 Task: Find connections with filter location Deshnoke with filter topic #coronaviruswith filter profile language German with filter current company Euromonitor International with filter school Cotton University with filter industry Professional Services with filter service category Mobile Marketing with filter keywords title Chief People Officer
Action: Mouse moved to (503, 65)
Screenshot: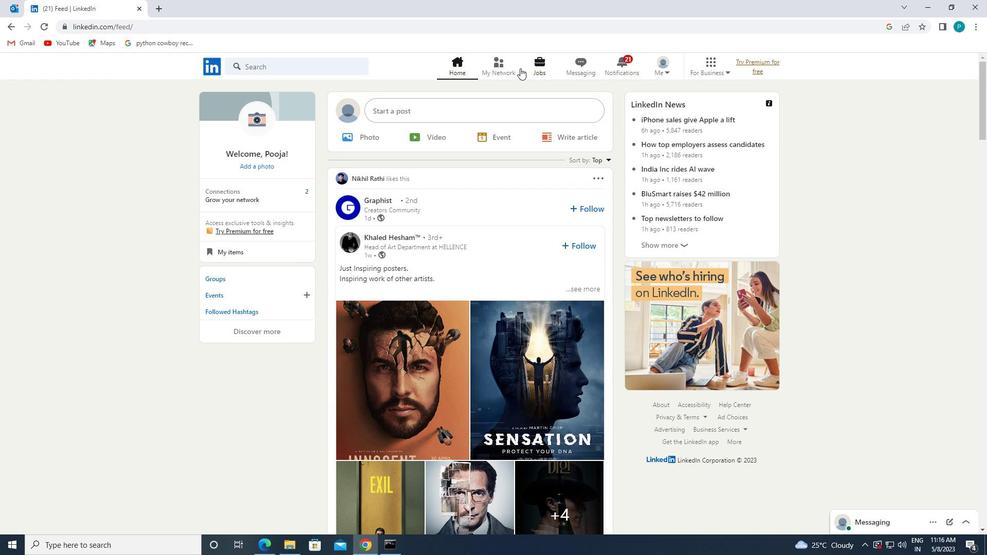 
Action: Mouse pressed left at (503, 65)
Screenshot: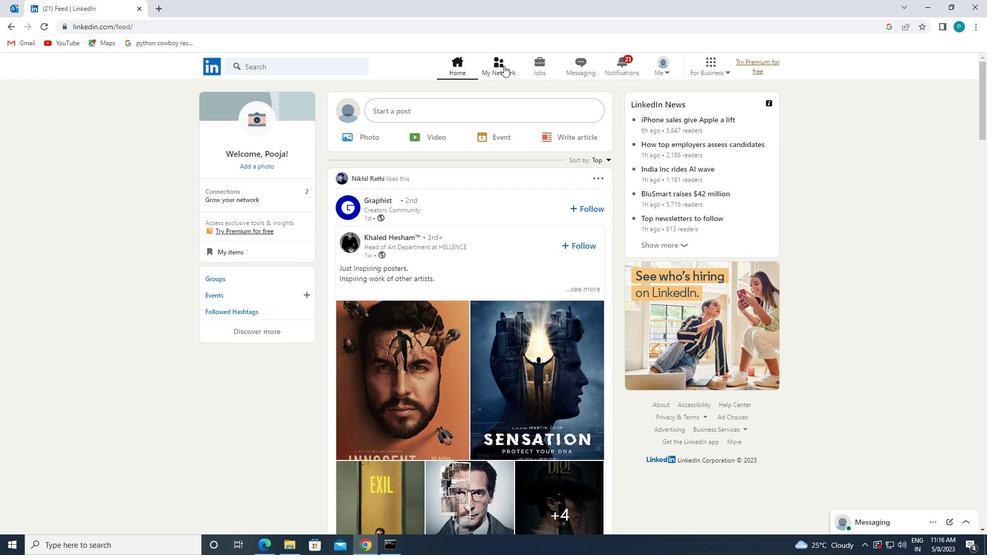 
Action: Mouse moved to (289, 122)
Screenshot: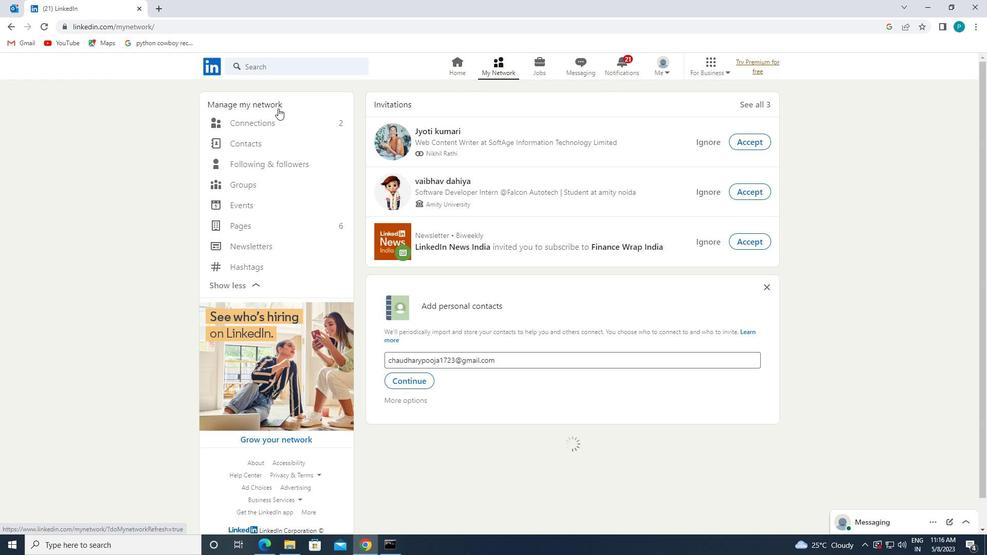
Action: Mouse pressed left at (289, 122)
Screenshot: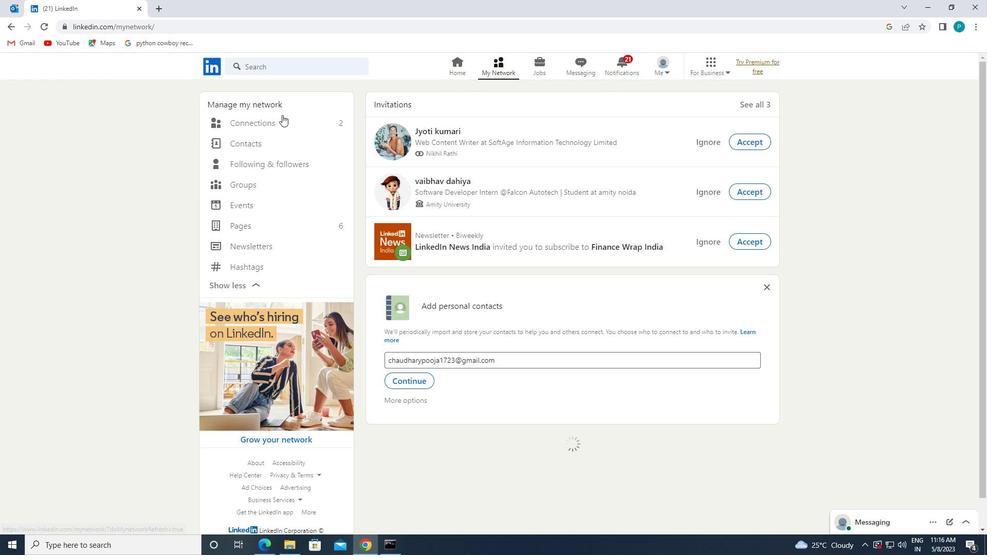 
Action: Mouse moved to (572, 127)
Screenshot: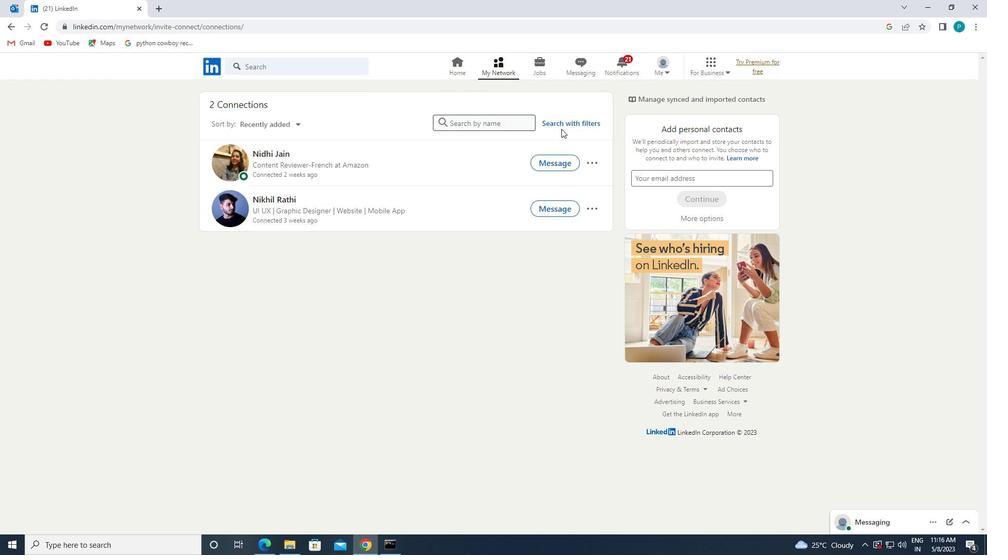 
Action: Mouse pressed left at (572, 127)
Screenshot: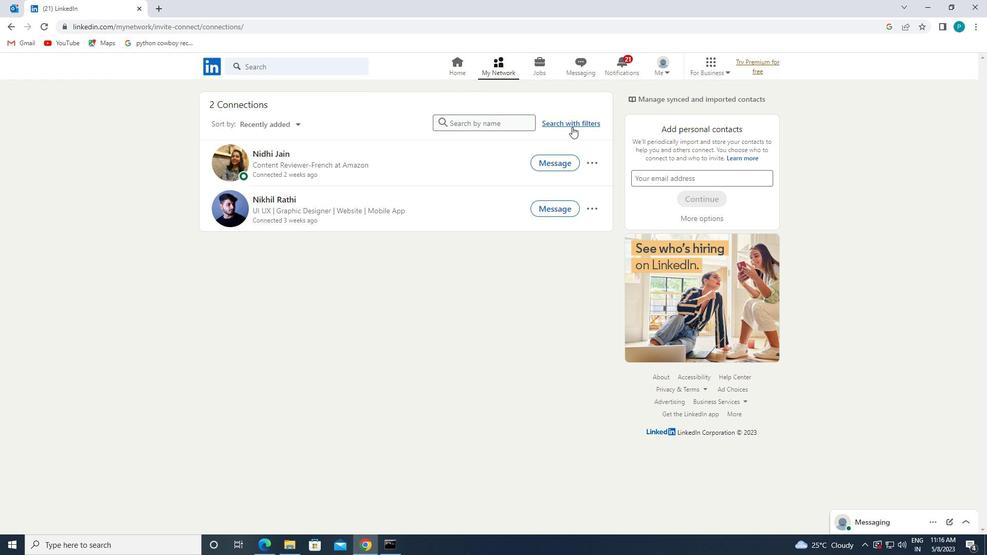 
Action: Mouse moved to (519, 98)
Screenshot: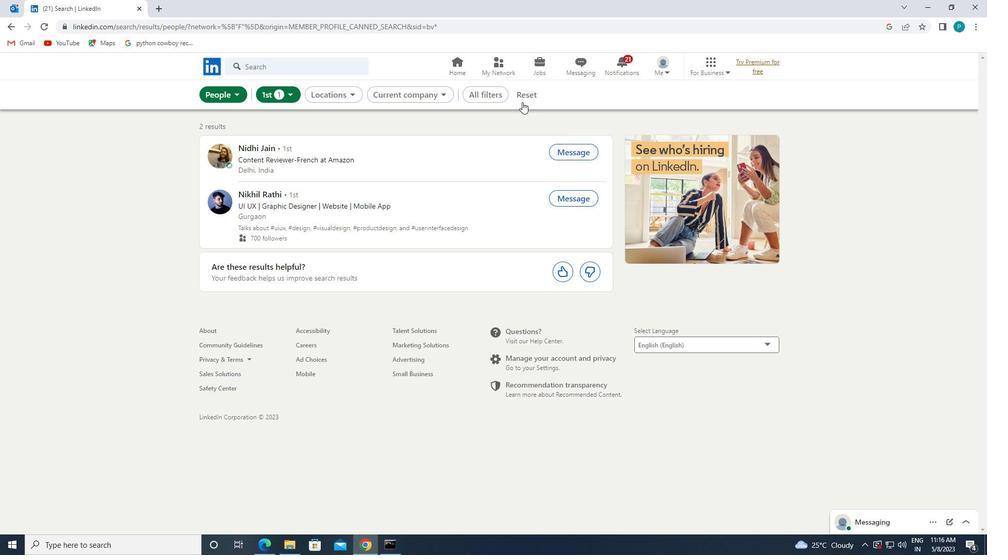 
Action: Mouse pressed left at (519, 98)
Screenshot: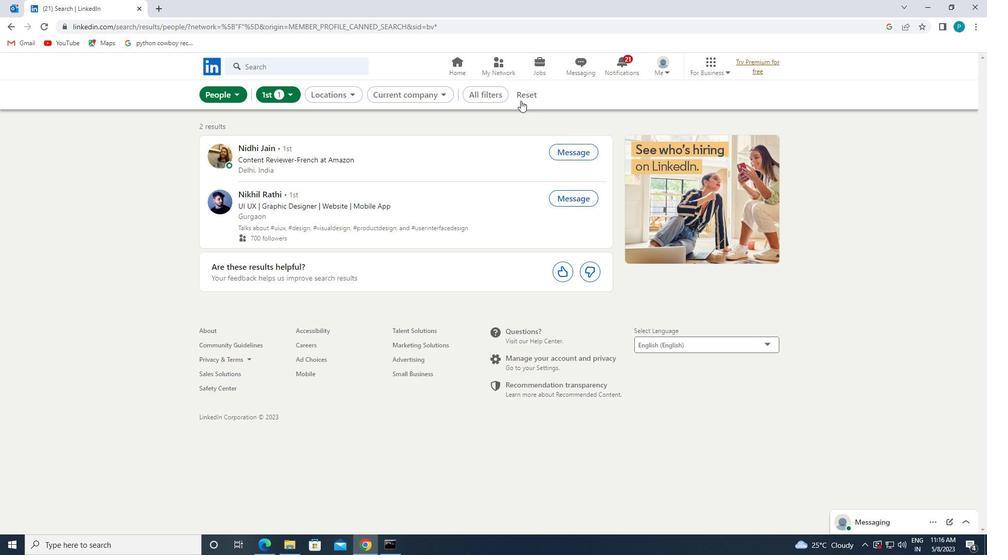 
Action: Mouse moved to (511, 93)
Screenshot: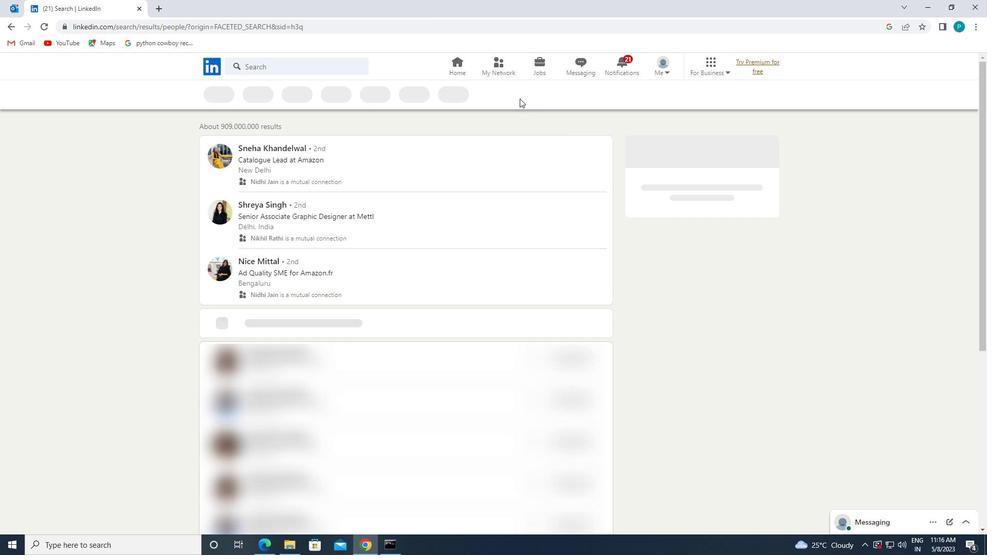 
Action: Mouse pressed left at (511, 93)
Screenshot: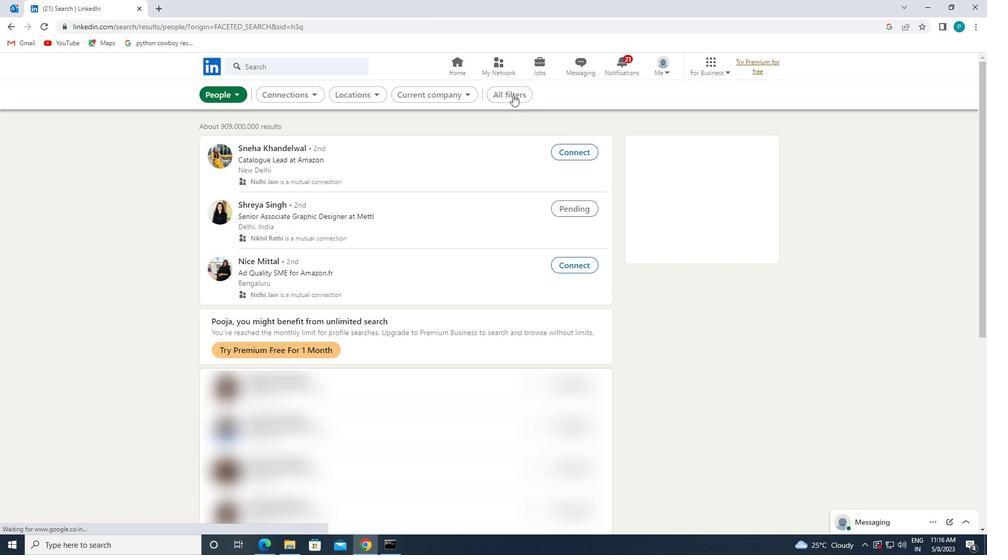 
Action: Mouse moved to (954, 289)
Screenshot: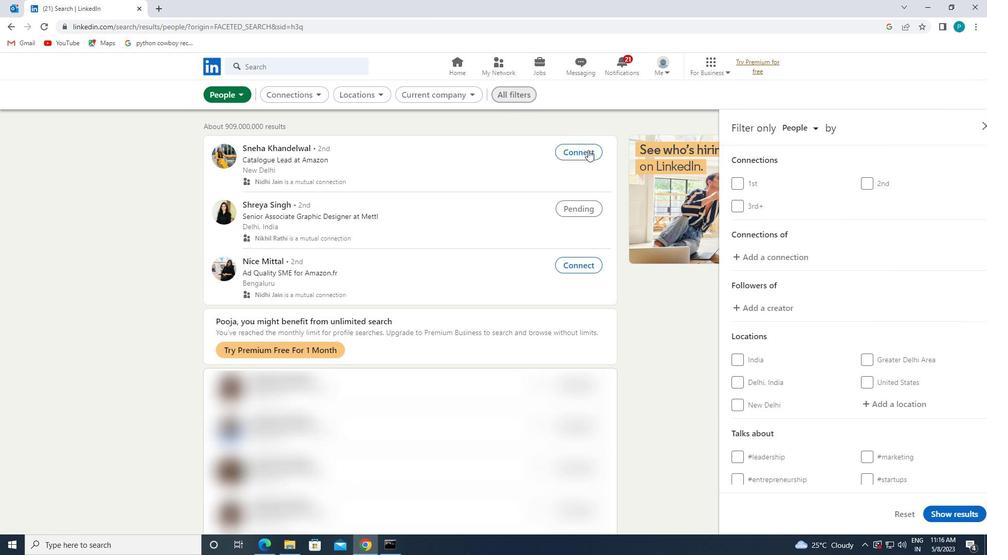 
Action: Mouse scrolled (954, 288) with delta (0, 0)
Screenshot: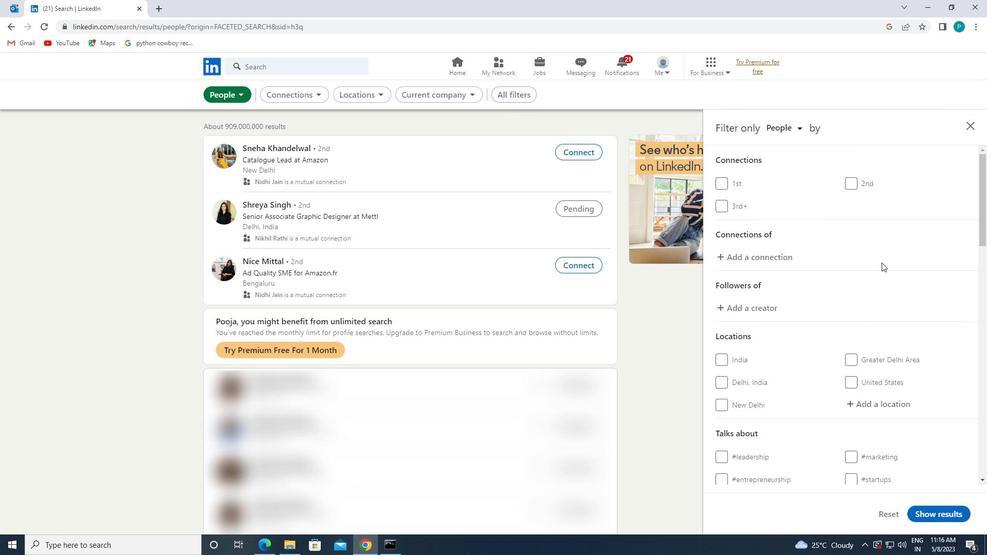
Action: Mouse moved to (883, 347)
Screenshot: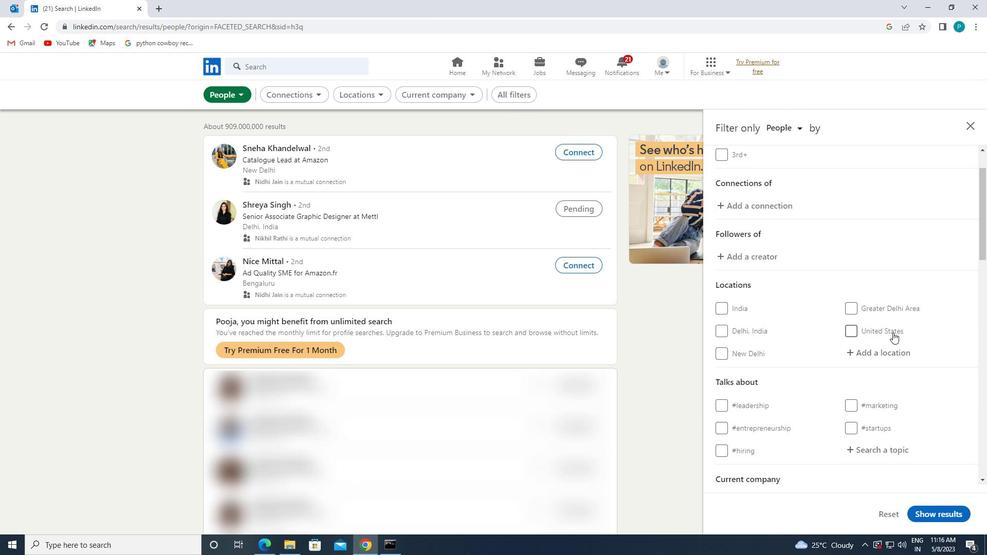 
Action: Mouse pressed left at (883, 347)
Screenshot: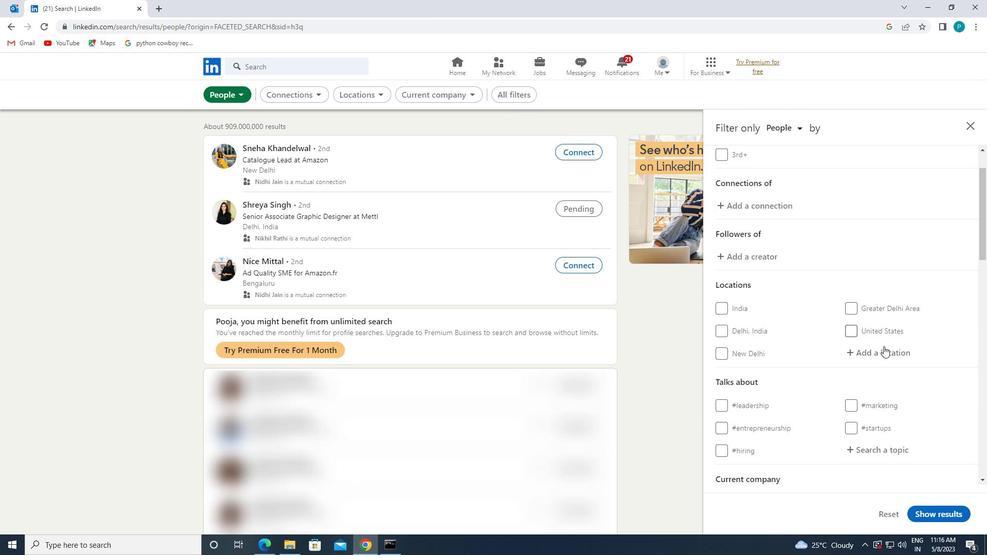 
Action: Mouse moved to (879, 345)
Screenshot: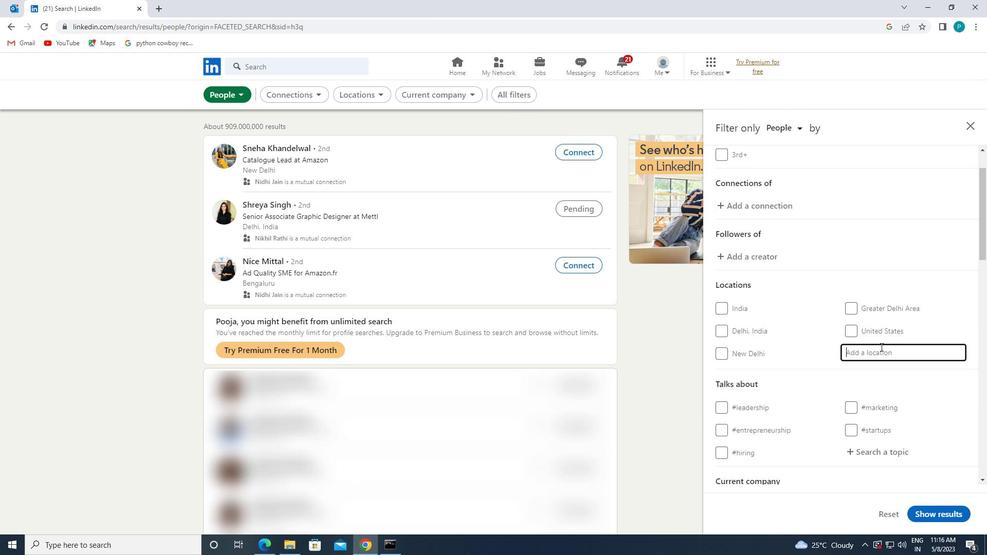 
Action: Key pressed <Key.caps_lock>d<Key.caps_lock>eshnoke
Screenshot: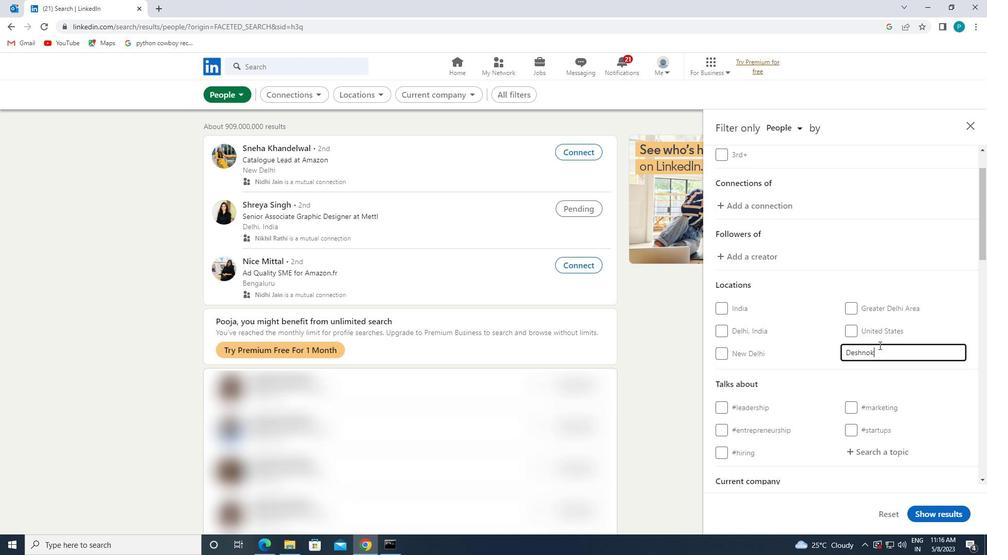 
Action: Mouse moved to (881, 358)
Screenshot: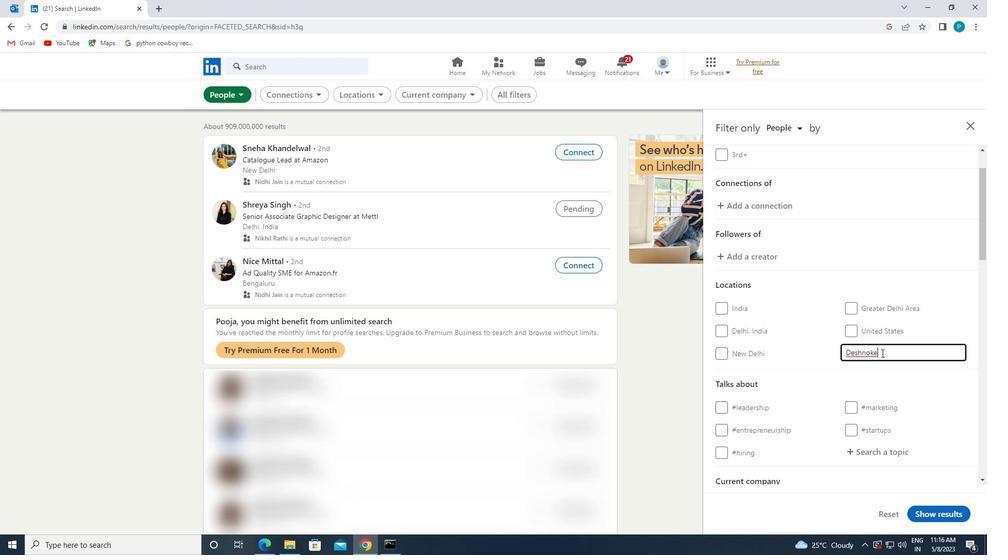 
Action: Mouse scrolled (881, 358) with delta (0, 0)
Screenshot: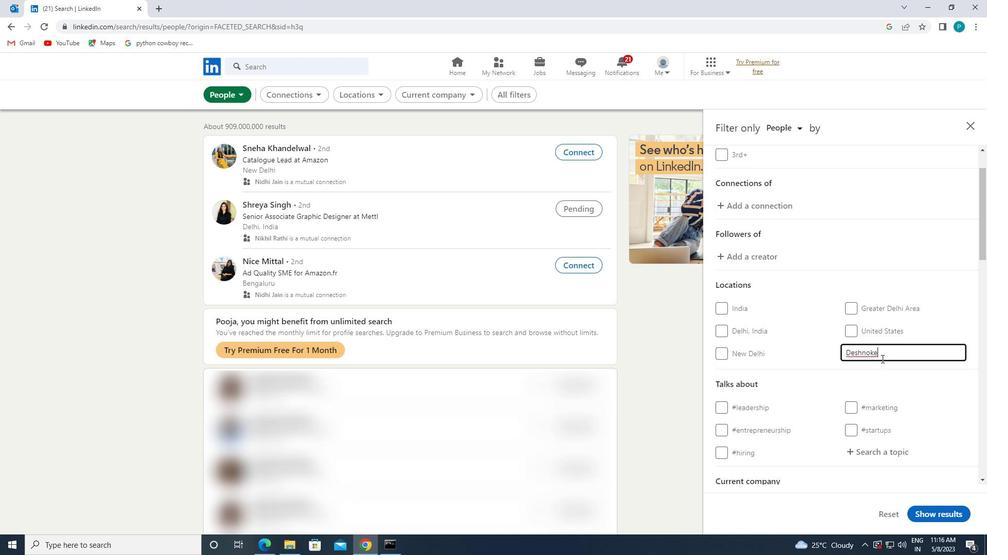 
Action: Mouse moved to (883, 364)
Screenshot: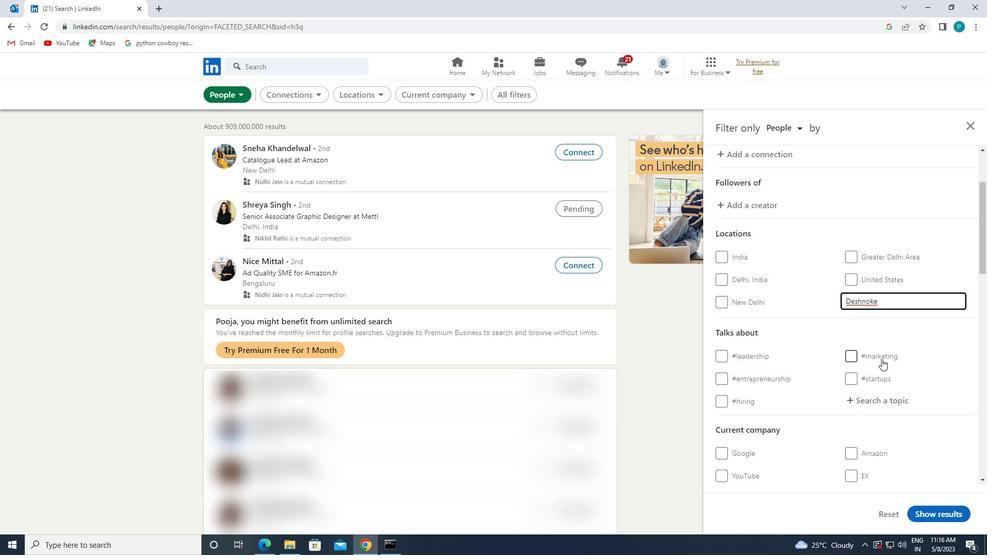 
Action: Mouse scrolled (883, 364) with delta (0, 0)
Screenshot: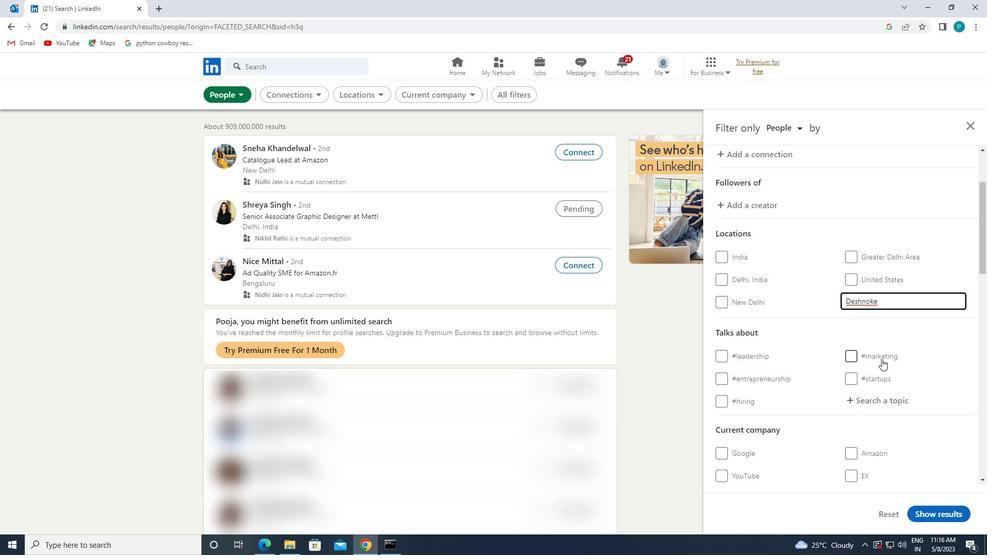 
Action: Mouse scrolled (883, 364) with delta (0, 0)
Screenshot: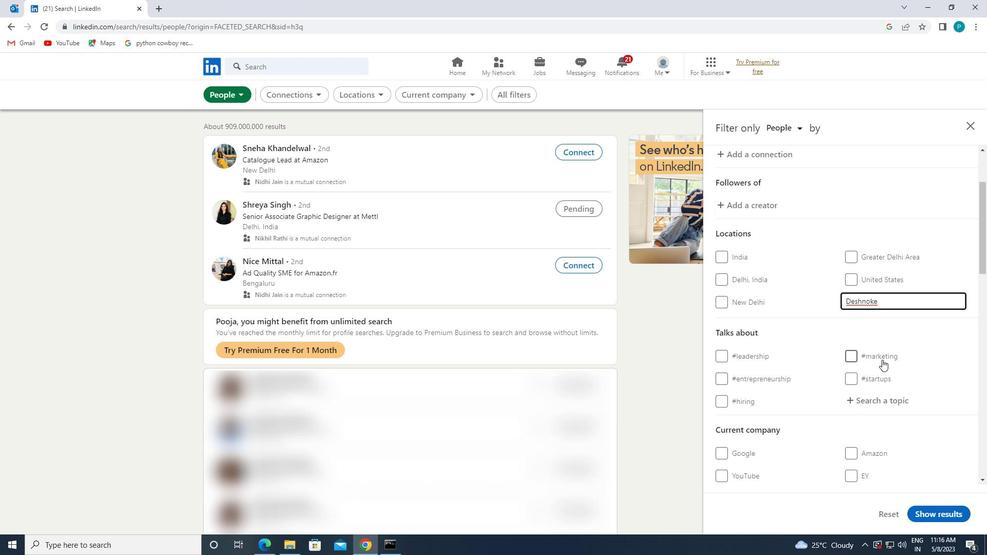 
Action: Mouse moved to (882, 307)
Screenshot: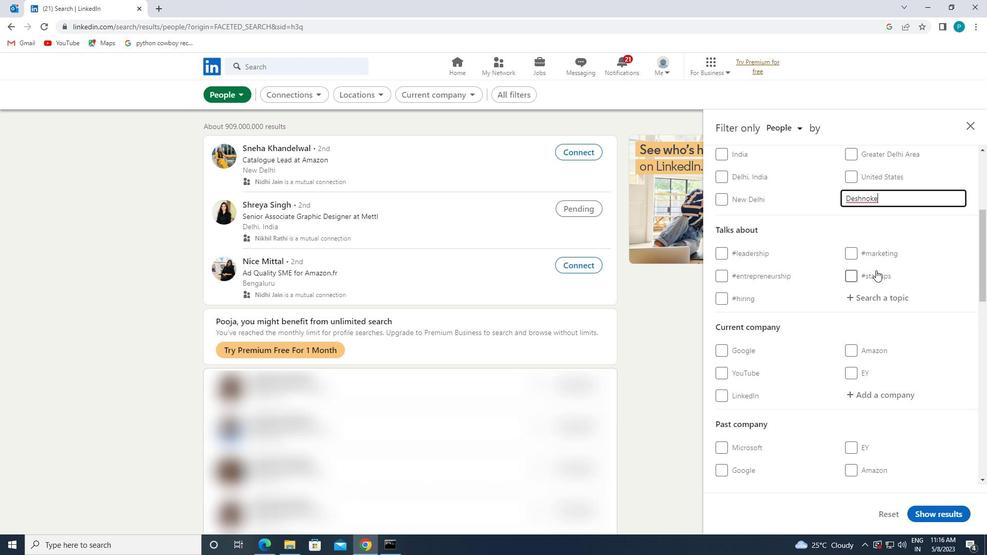 
Action: Mouse pressed left at (882, 307)
Screenshot: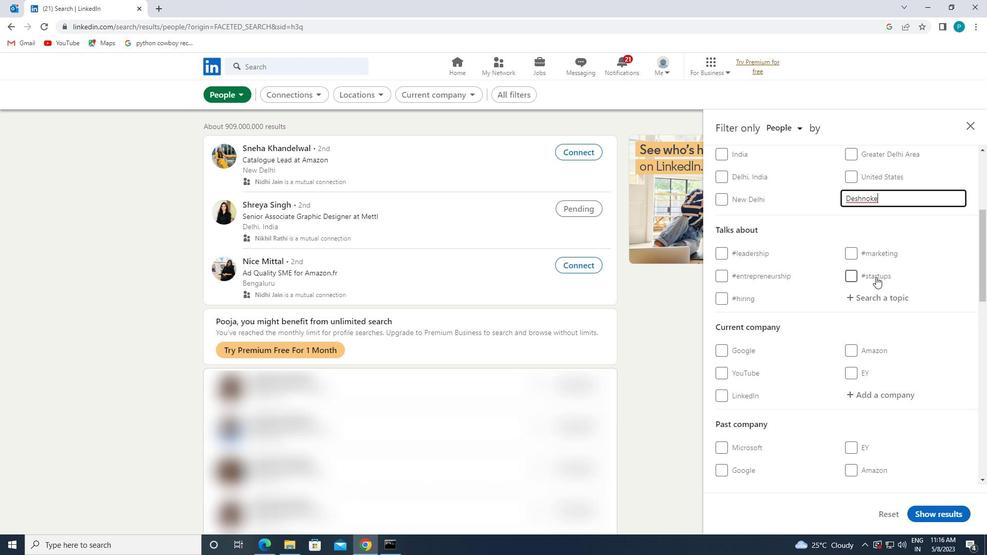 
Action: Mouse moved to (877, 300)
Screenshot: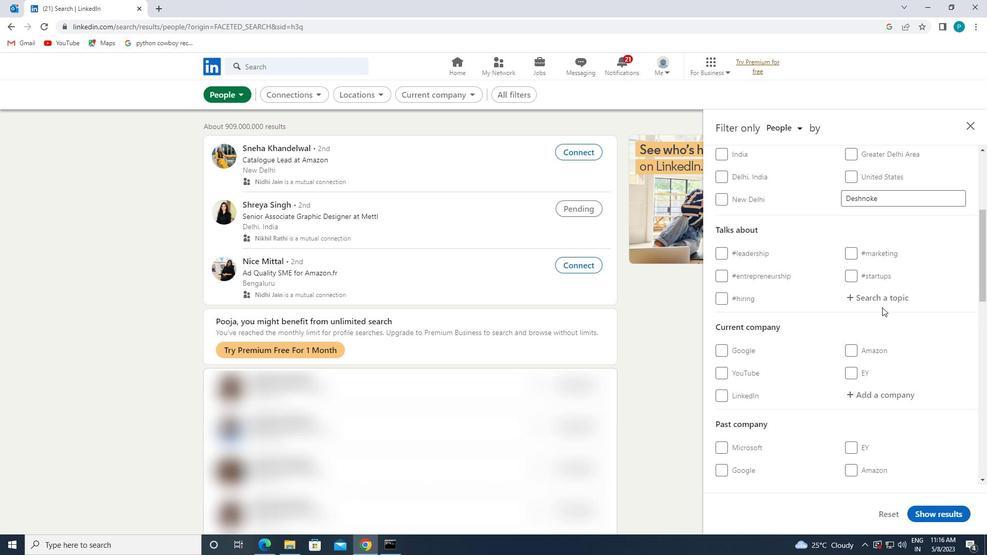 
Action: Mouse pressed left at (877, 300)
Screenshot: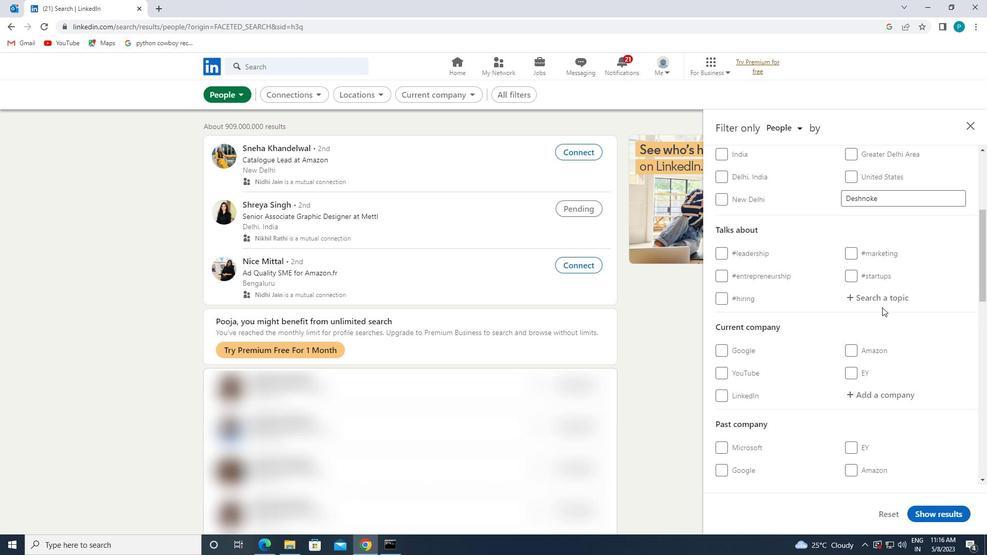 
Action: Key pressed <Key.shift>#CORONAVIRUS
Screenshot: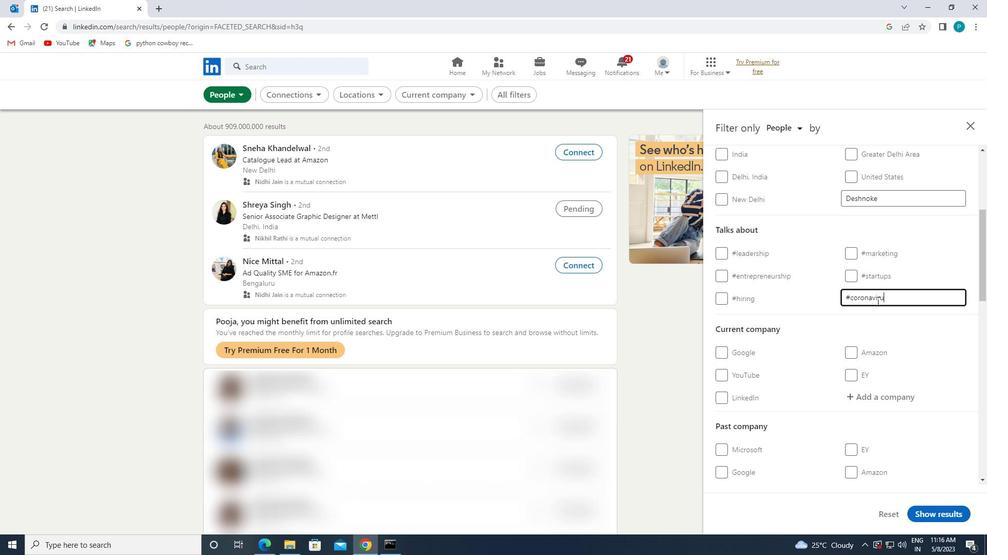 
Action: Mouse moved to (869, 316)
Screenshot: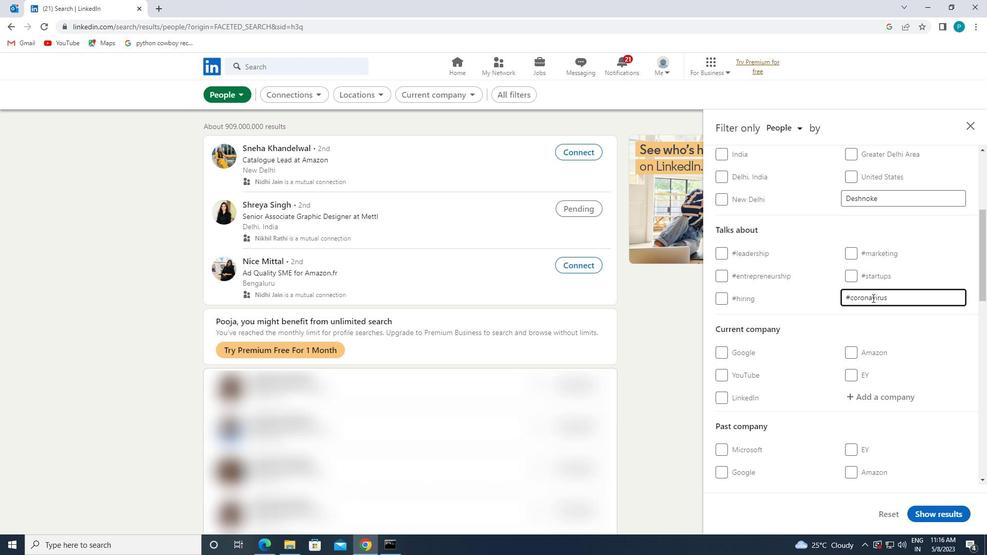 
Action: Mouse scrolled (869, 315) with delta (0, 0)
Screenshot: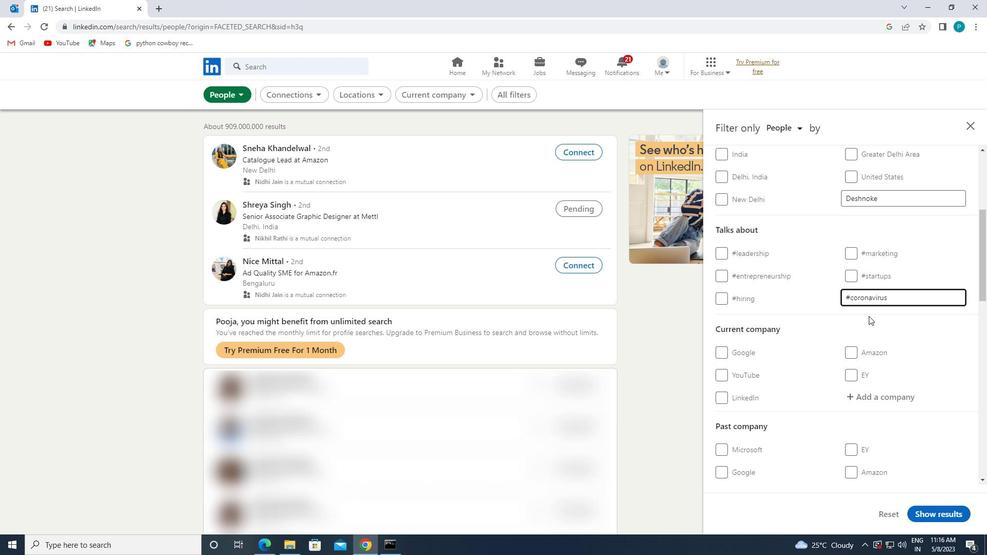 
Action: Mouse scrolled (869, 315) with delta (0, 0)
Screenshot: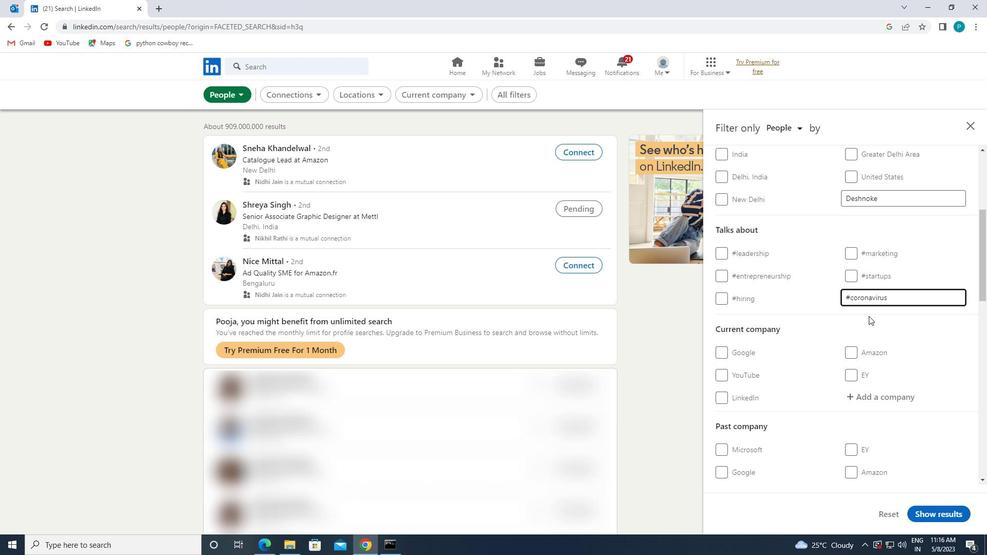 
Action: Mouse scrolled (869, 315) with delta (0, 0)
Screenshot: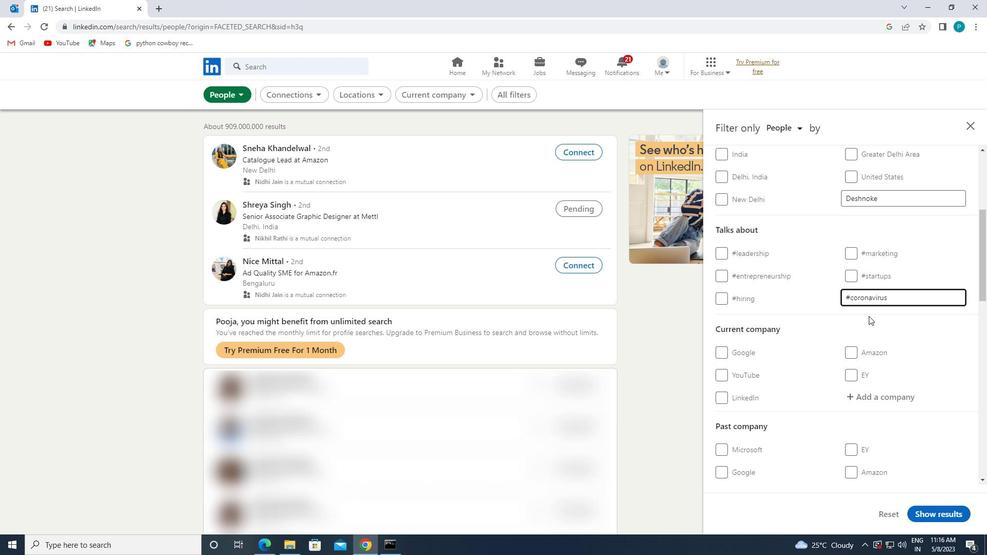 
Action: Mouse scrolled (869, 315) with delta (0, 0)
Screenshot: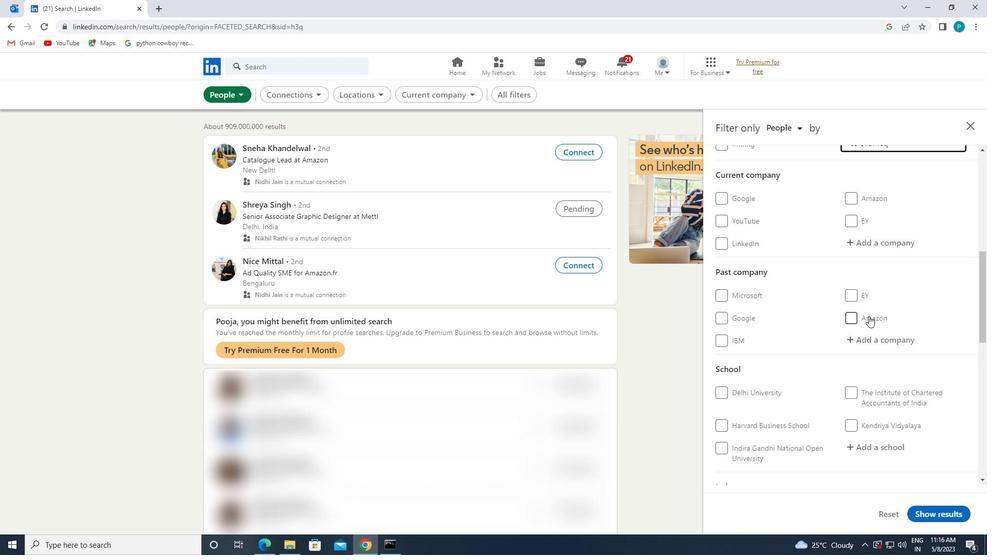 
Action: Mouse scrolled (869, 315) with delta (0, 0)
Screenshot: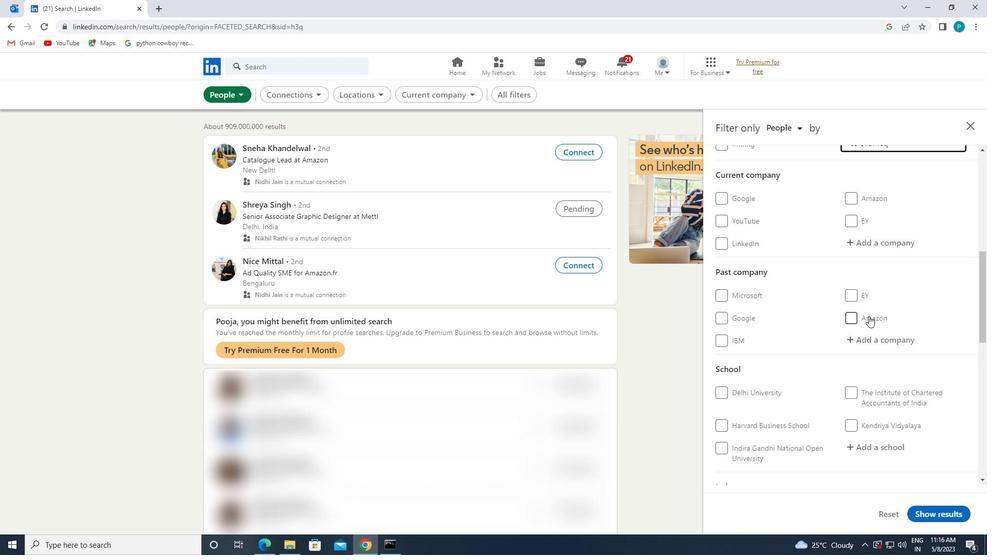 
Action: Mouse moved to (846, 369)
Screenshot: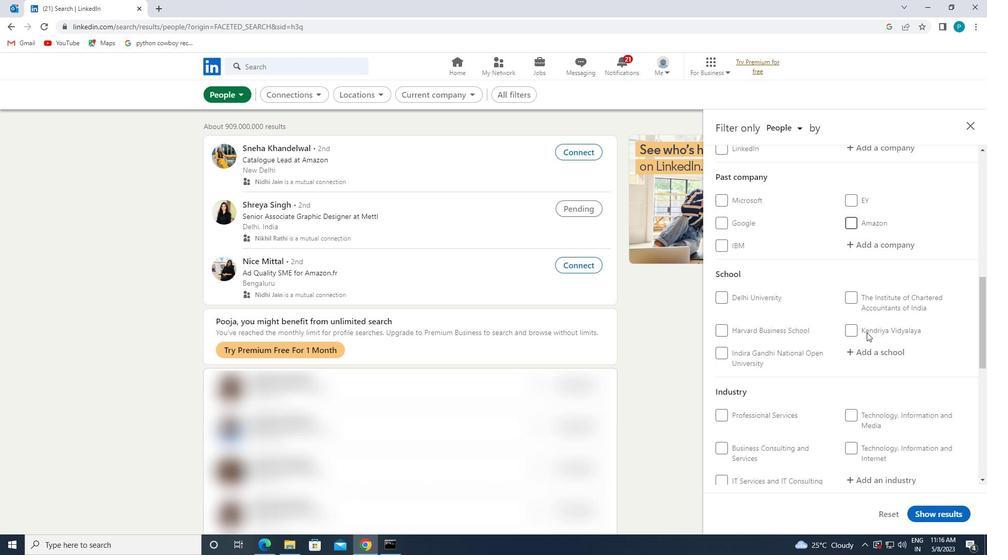
Action: Mouse scrolled (846, 369) with delta (0, 0)
Screenshot: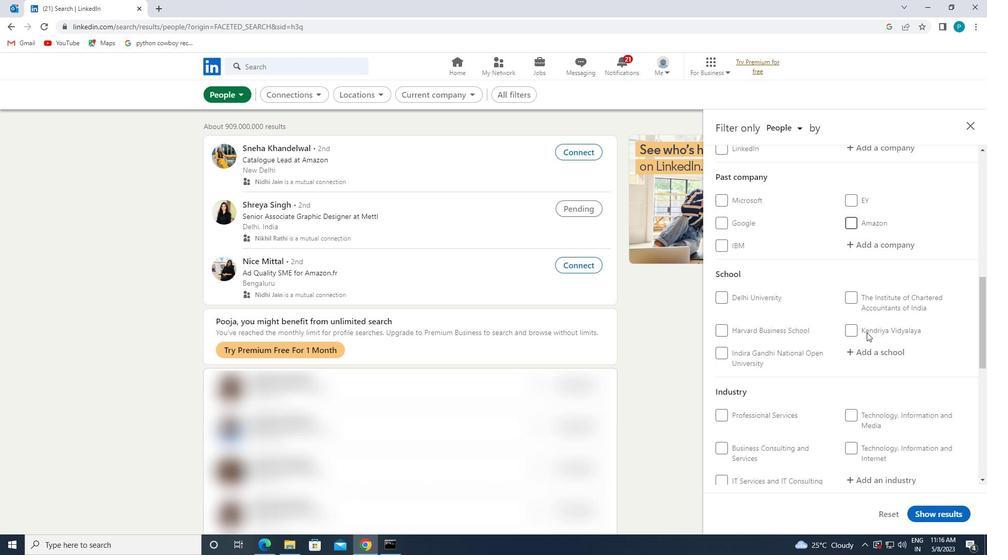 
Action: Mouse moved to (837, 374)
Screenshot: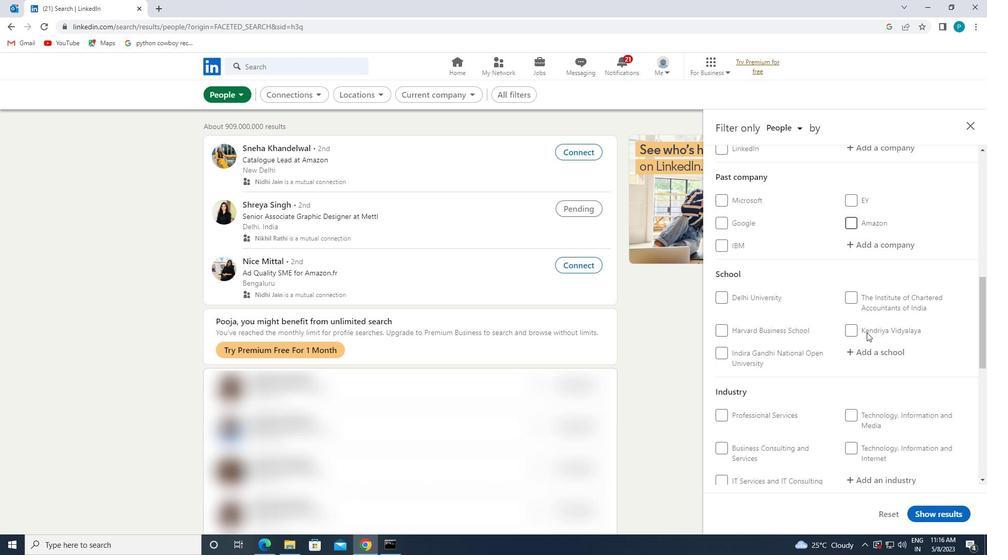 
Action: Mouse scrolled (837, 373) with delta (0, 0)
Screenshot: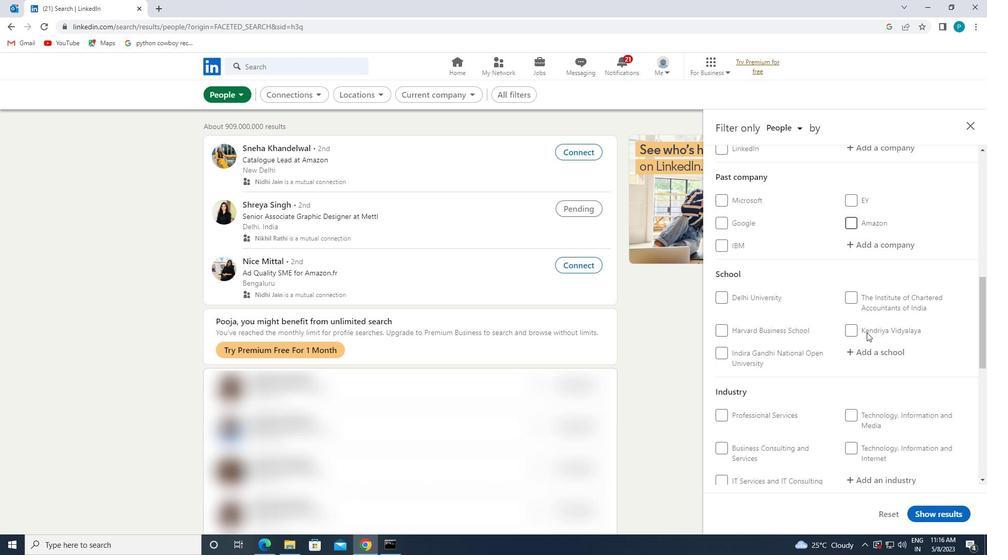 
Action: Mouse moved to (821, 383)
Screenshot: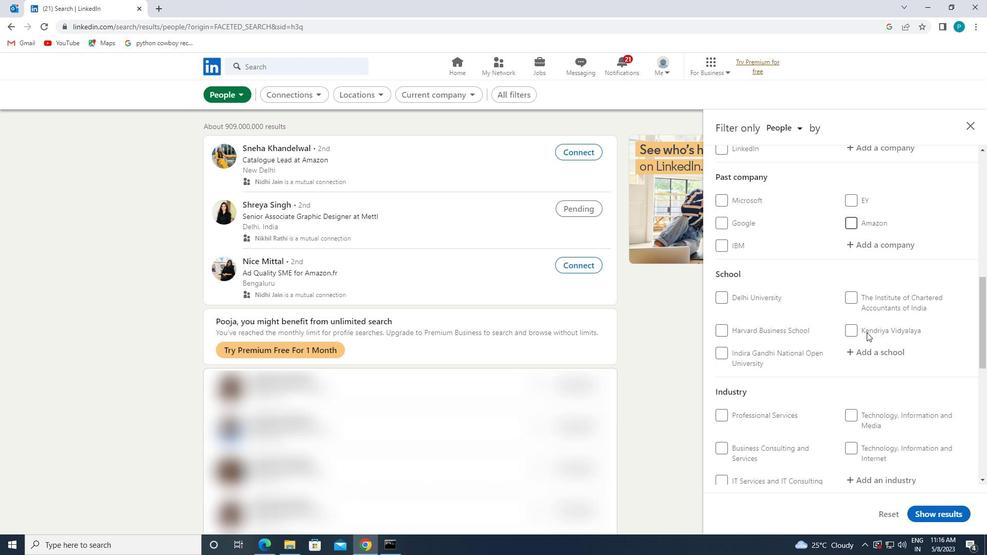 
Action: Mouse scrolled (821, 383) with delta (0, 0)
Screenshot: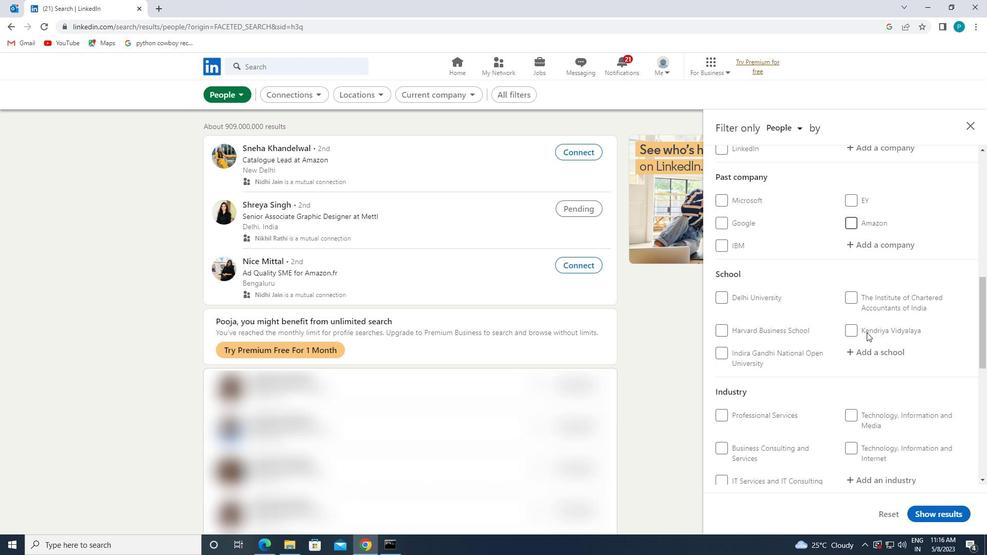 
Action: Mouse moved to (729, 418)
Screenshot: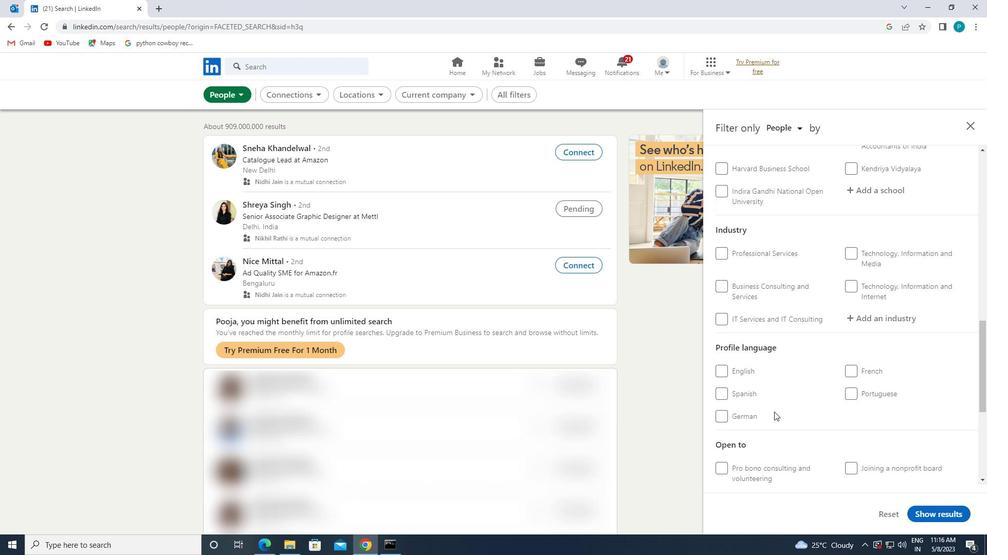 
Action: Mouse pressed left at (729, 418)
Screenshot: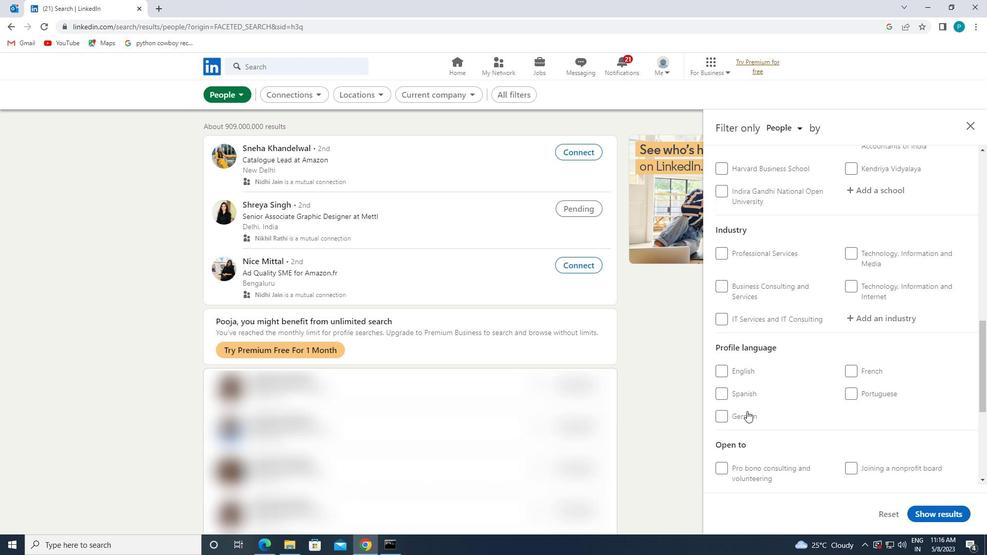 
Action: Mouse moved to (884, 385)
Screenshot: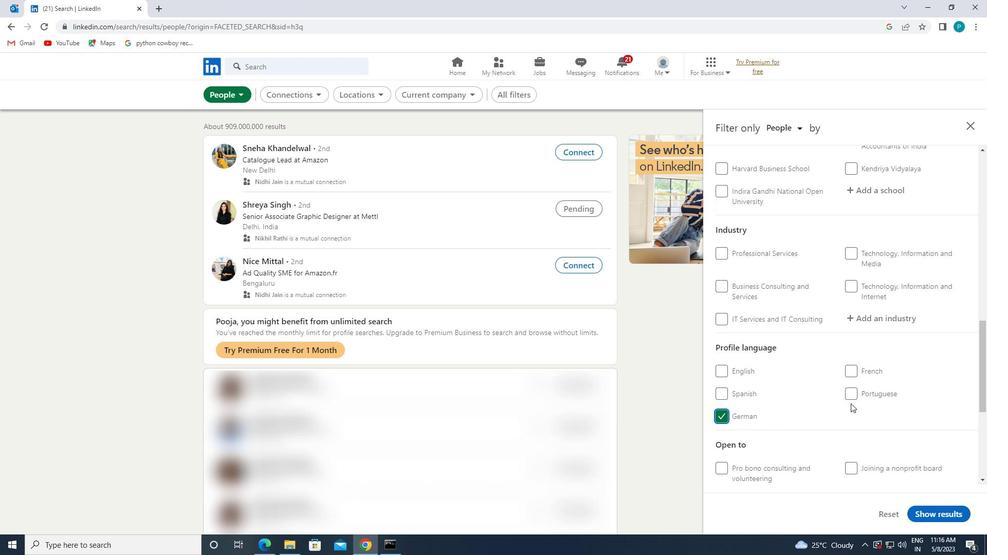 
Action: Mouse scrolled (884, 385) with delta (0, 0)
Screenshot: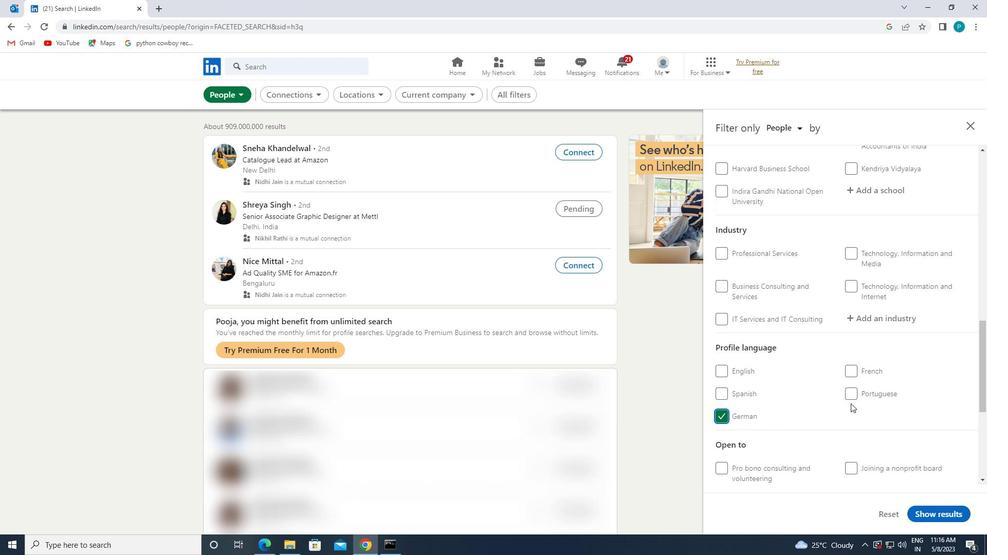 
Action: Mouse moved to (884, 384)
Screenshot: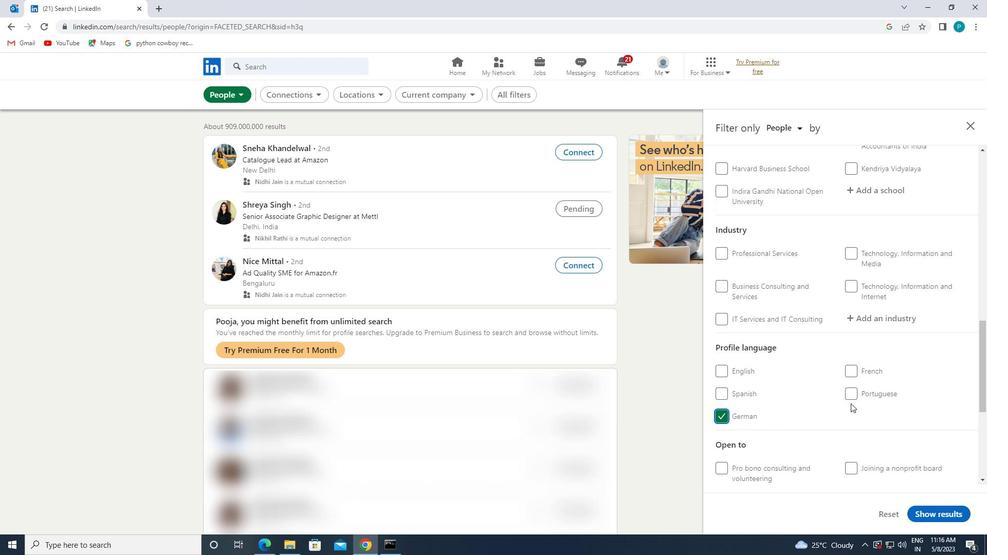 
Action: Mouse scrolled (884, 385) with delta (0, 0)
Screenshot: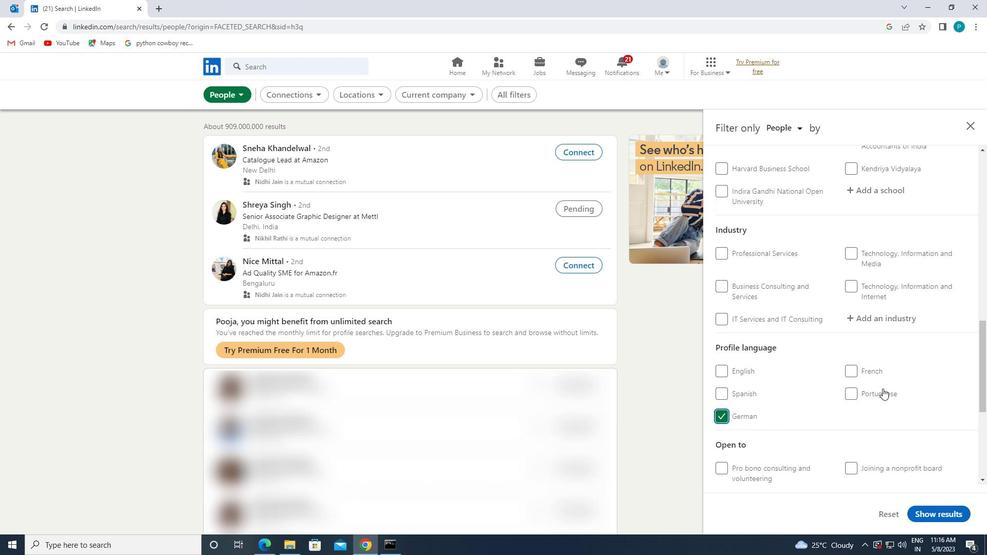 
Action: Mouse moved to (883, 384)
Screenshot: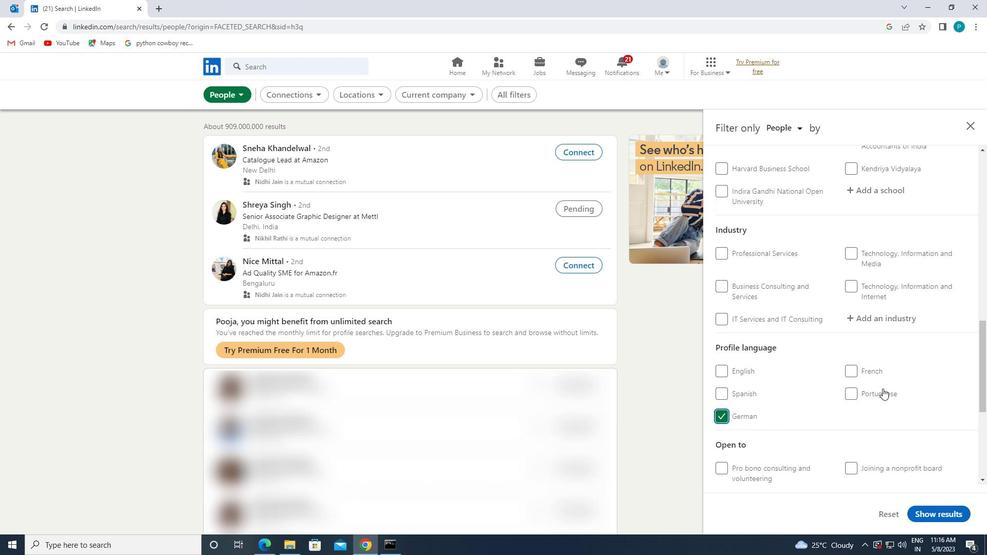 
Action: Mouse scrolled (883, 385) with delta (0, 0)
Screenshot: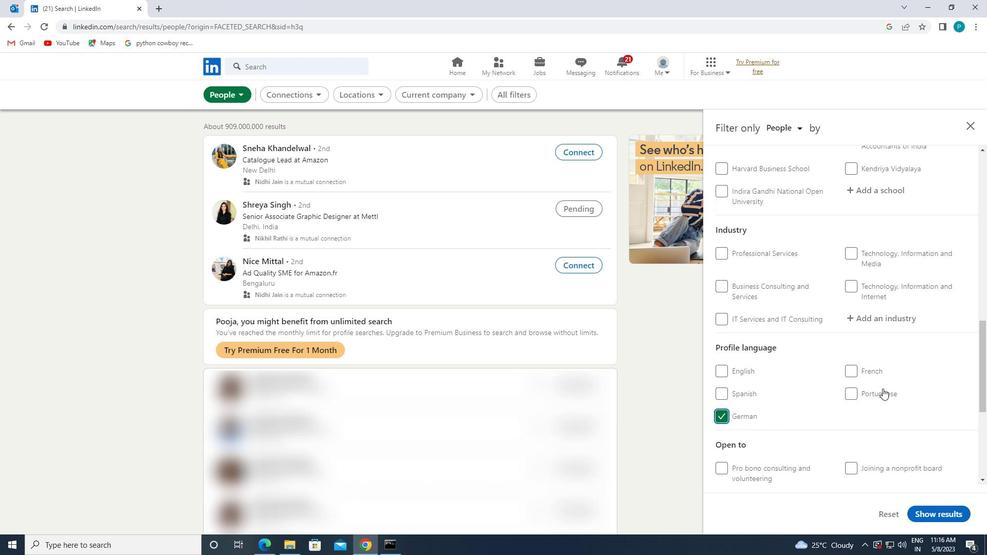 
Action: Mouse moved to (888, 335)
Screenshot: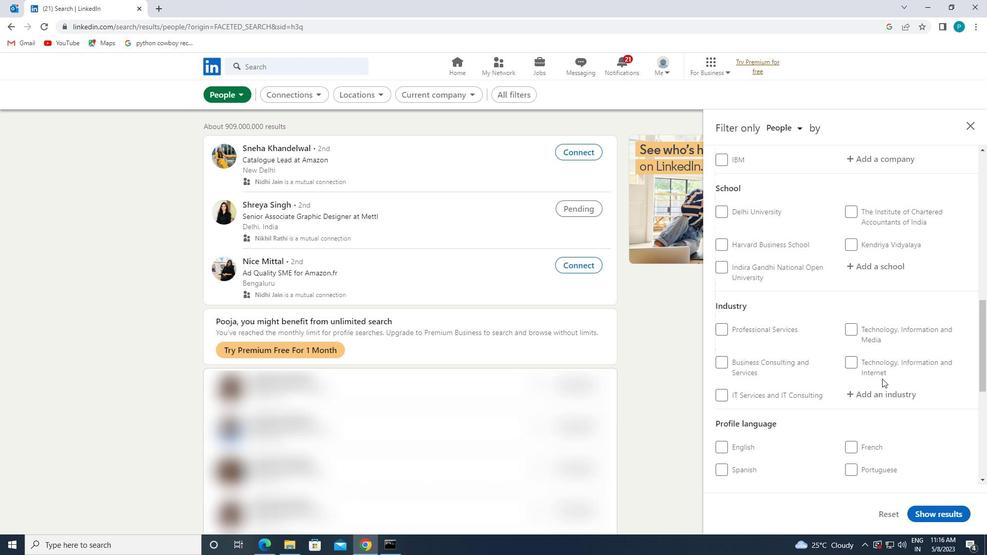 
Action: Mouse scrolled (888, 335) with delta (0, 0)
Screenshot: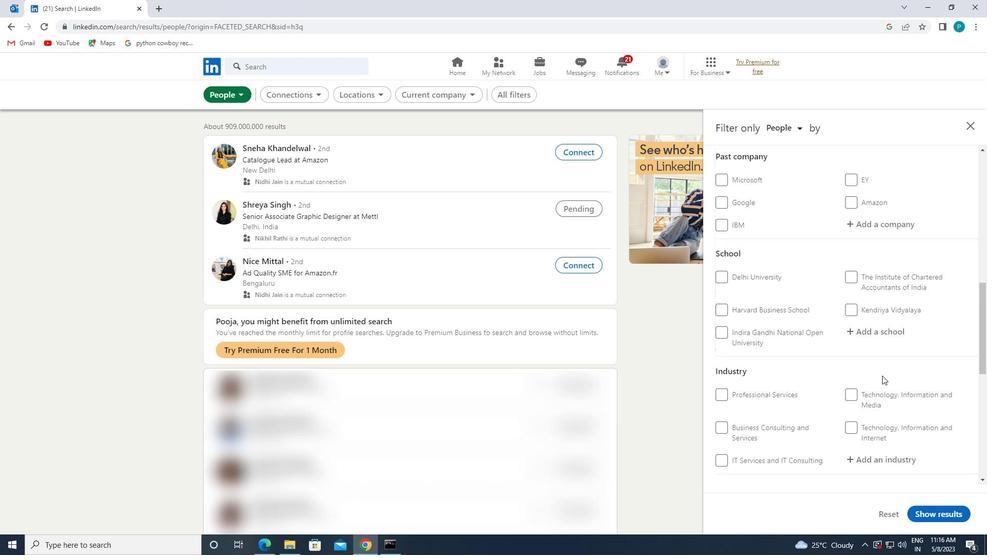 
Action: Mouse moved to (888, 330)
Screenshot: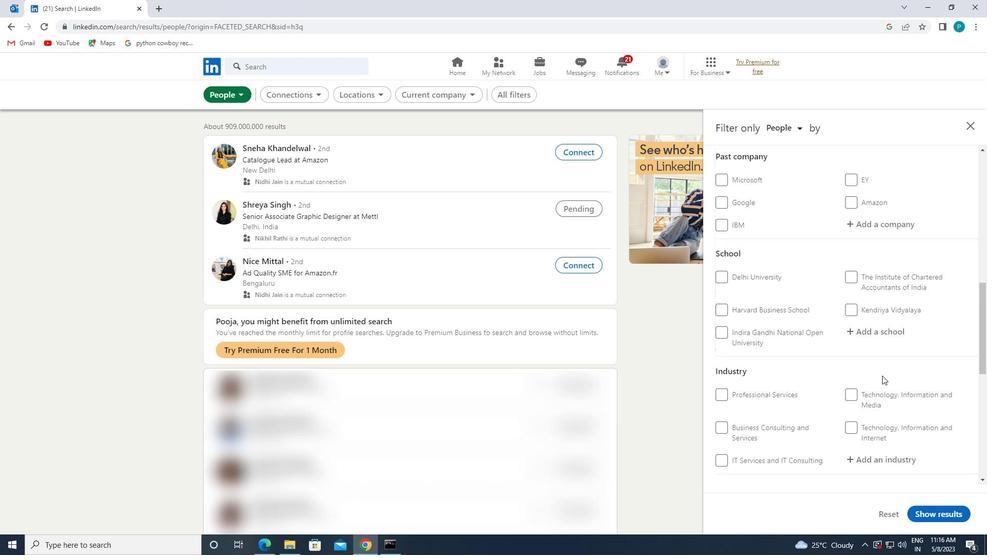 
Action: Mouse scrolled (888, 330) with delta (0, 0)
Screenshot: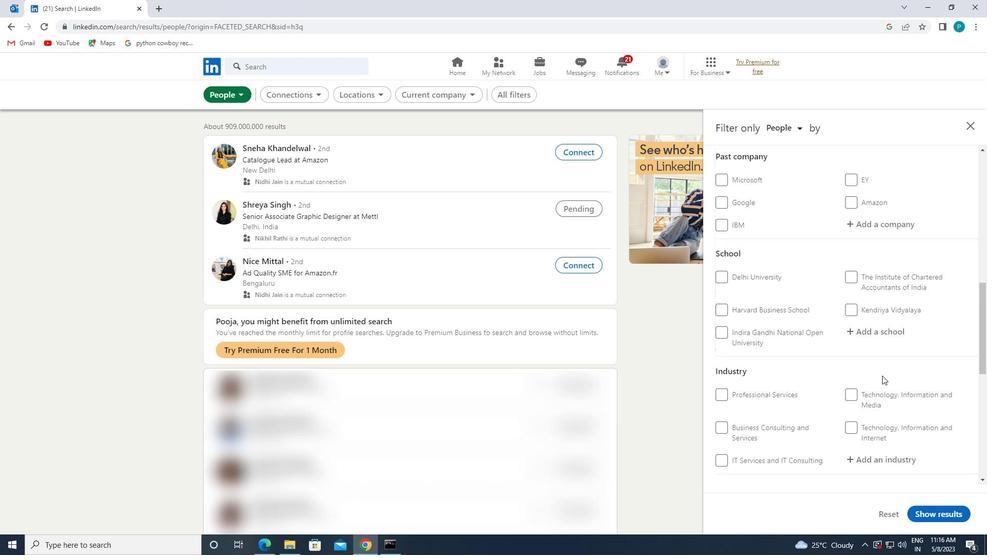 
Action: Mouse moved to (888, 330)
Screenshot: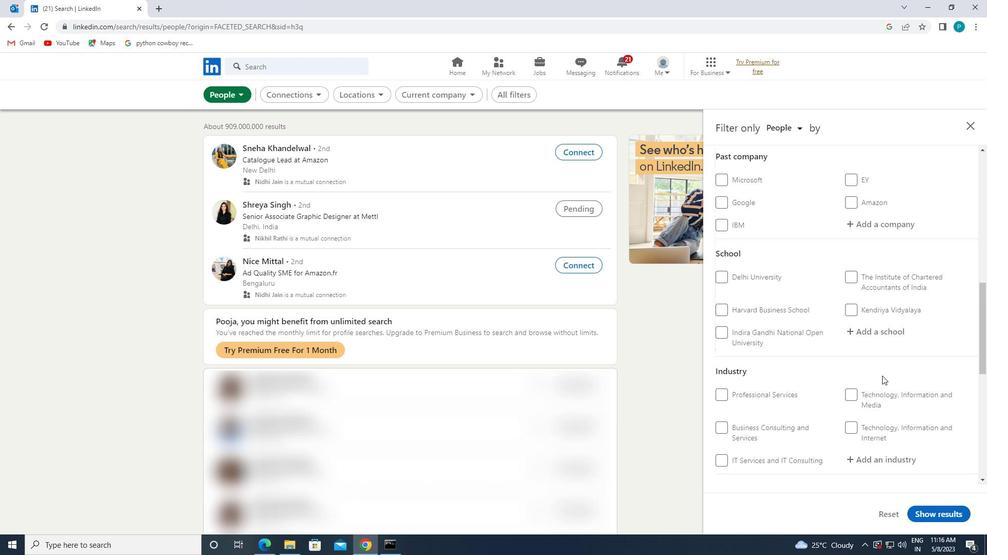 
Action: Mouse scrolled (888, 330) with delta (0, 0)
Screenshot: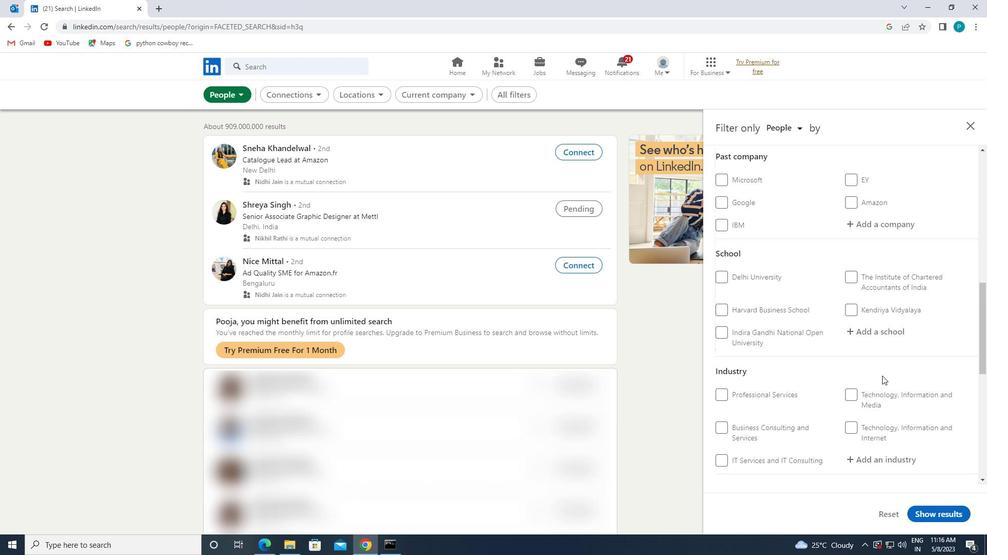 
Action: Mouse scrolled (888, 330) with delta (0, 0)
Screenshot: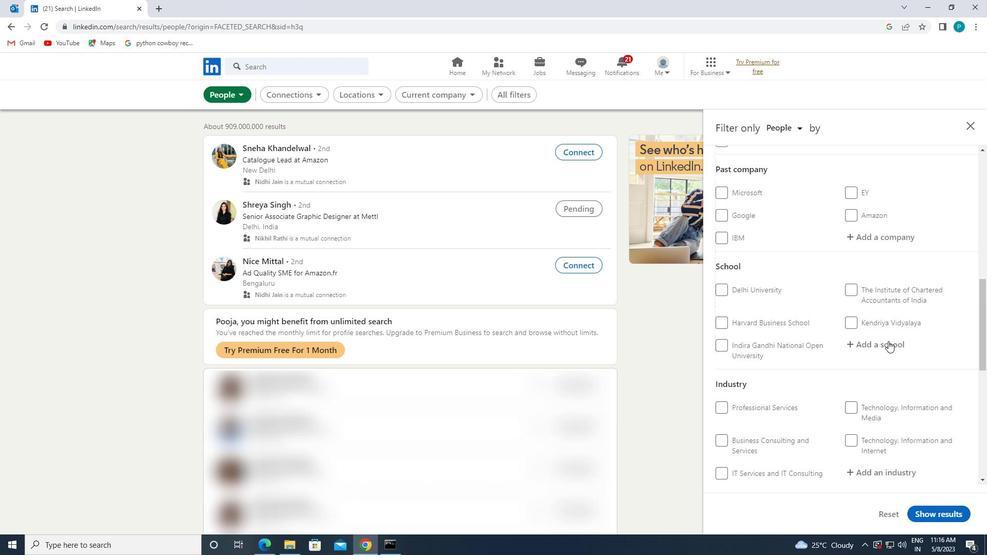 
Action: Mouse moved to (901, 359)
Screenshot: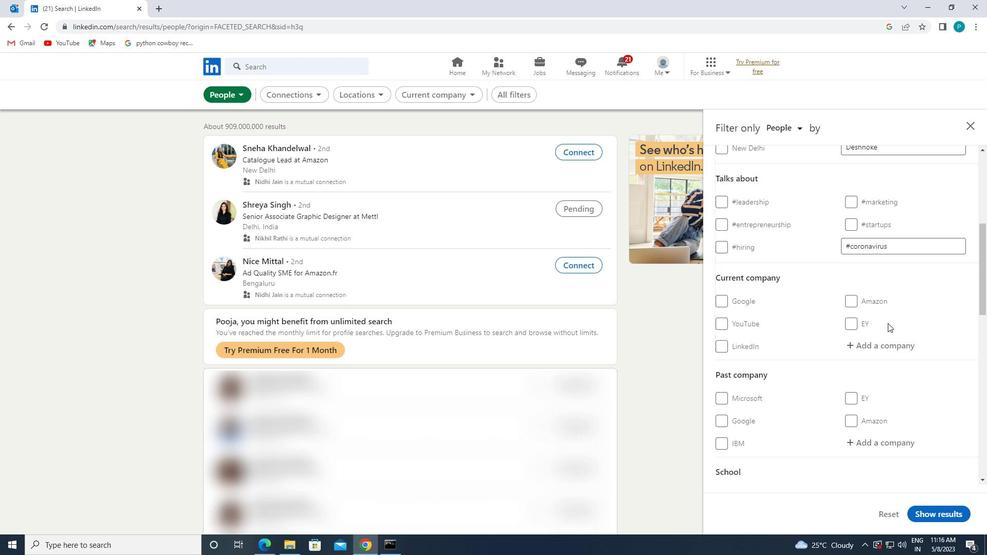 
Action: Mouse pressed left at (901, 359)
Screenshot: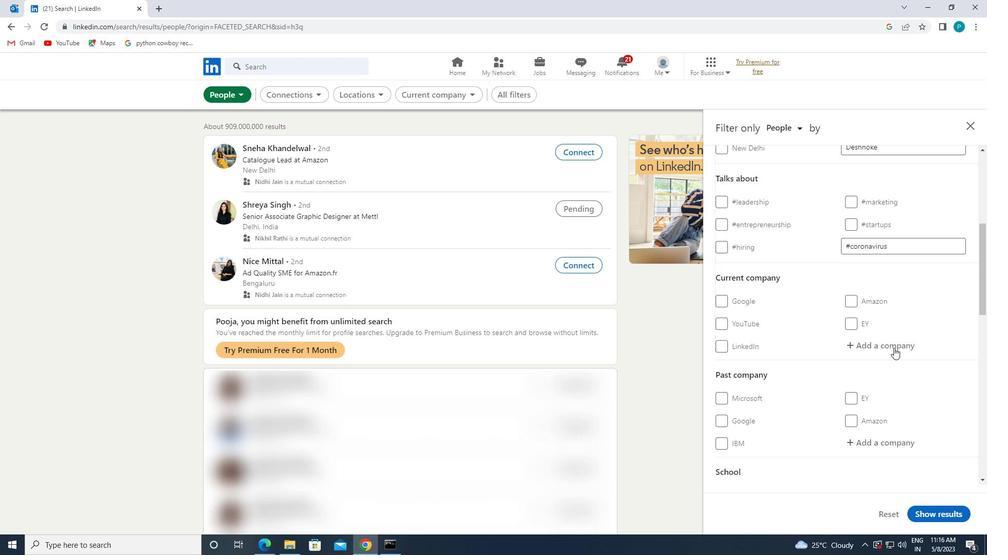 
Action: Mouse moved to (899, 349)
Screenshot: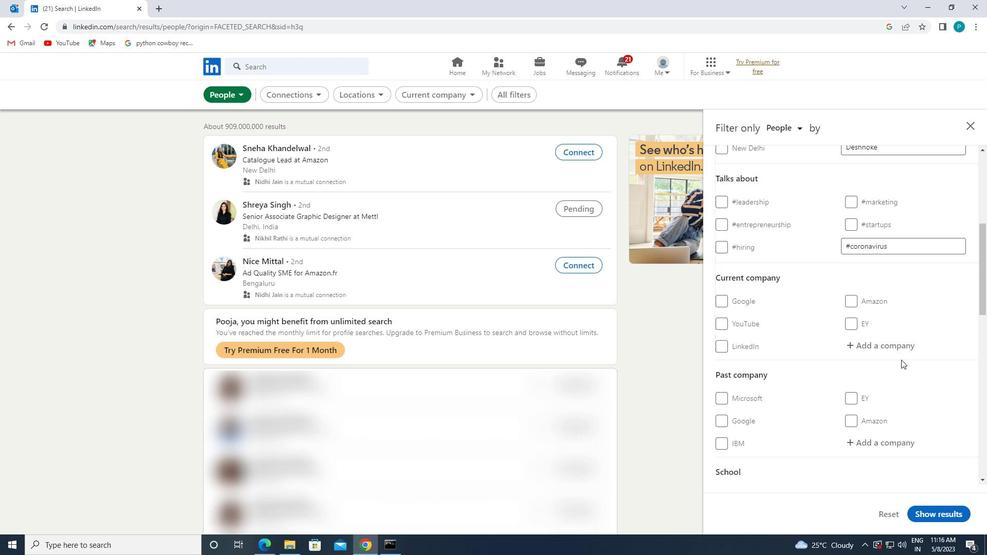 
Action: Mouse pressed left at (899, 349)
Screenshot: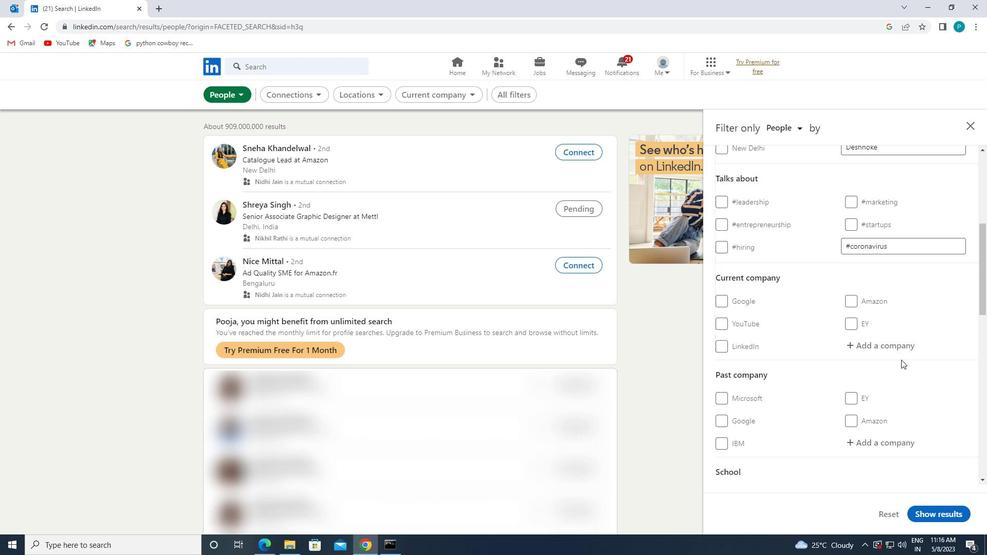
Action: Key pressed <Key.caps_lock>E<Key.caps_lock>UROMON
Screenshot: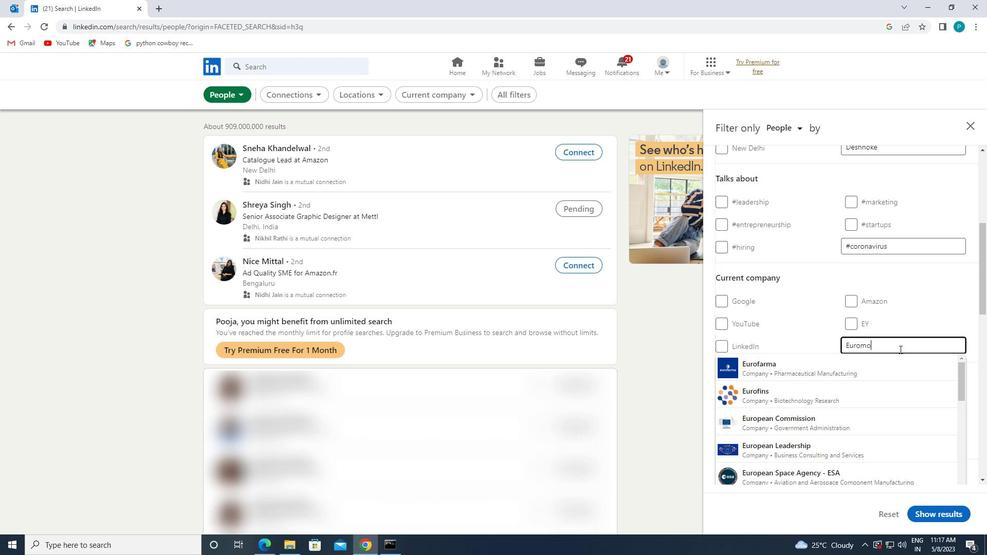 
Action: Mouse moved to (870, 375)
Screenshot: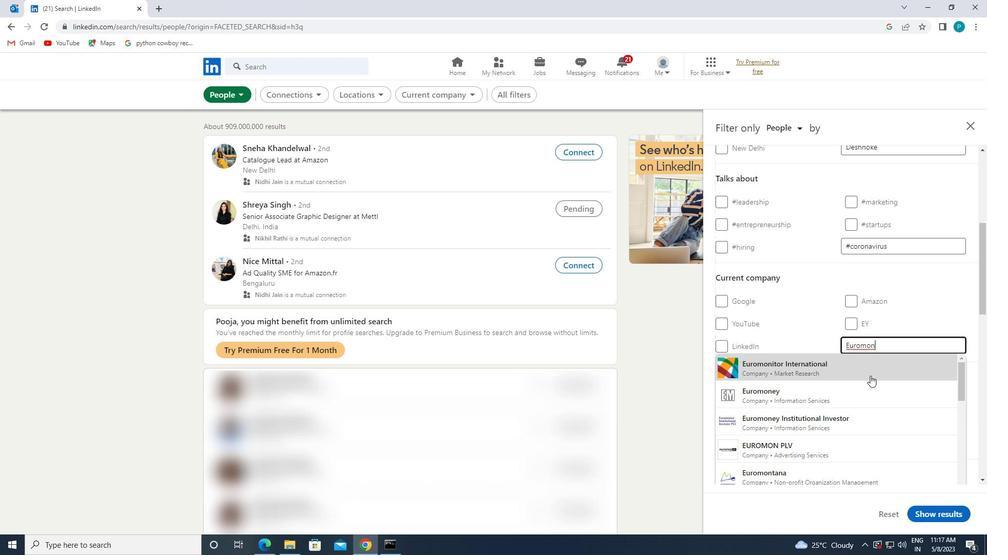 
Action: Mouse pressed left at (870, 375)
Screenshot: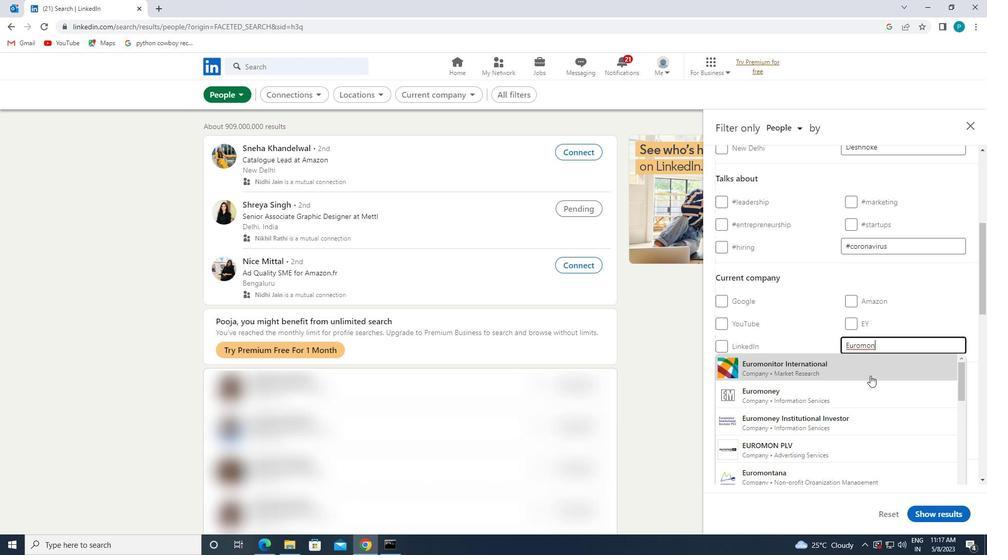 
Action: Mouse moved to (858, 360)
Screenshot: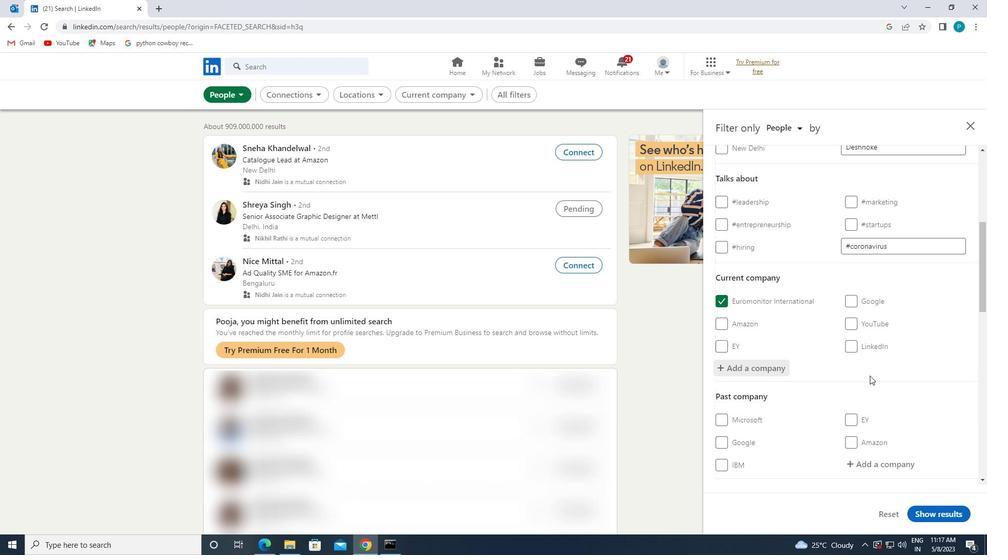 
Action: Mouse scrolled (858, 359) with delta (0, 0)
Screenshot: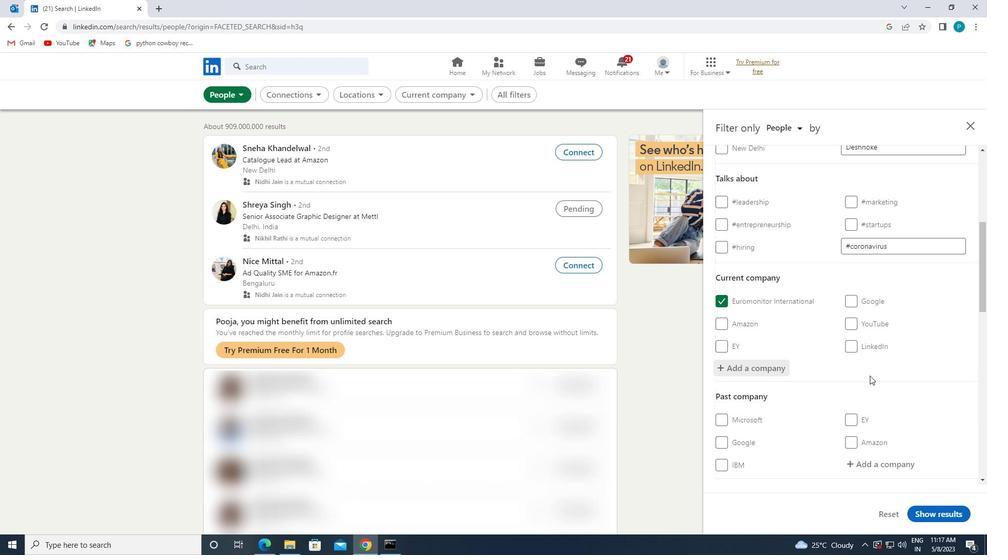 
Action: Mouse scrolled (858, 359) with delta (0, 0)
Screenshot: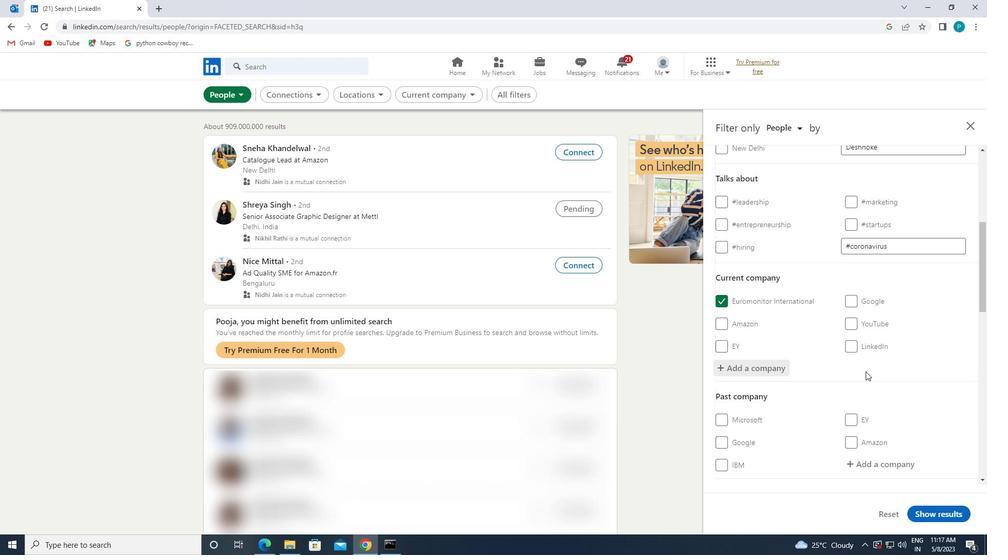 
Action: Mouse scrolled (858, 359) with delta (0, 0)
Screenshot: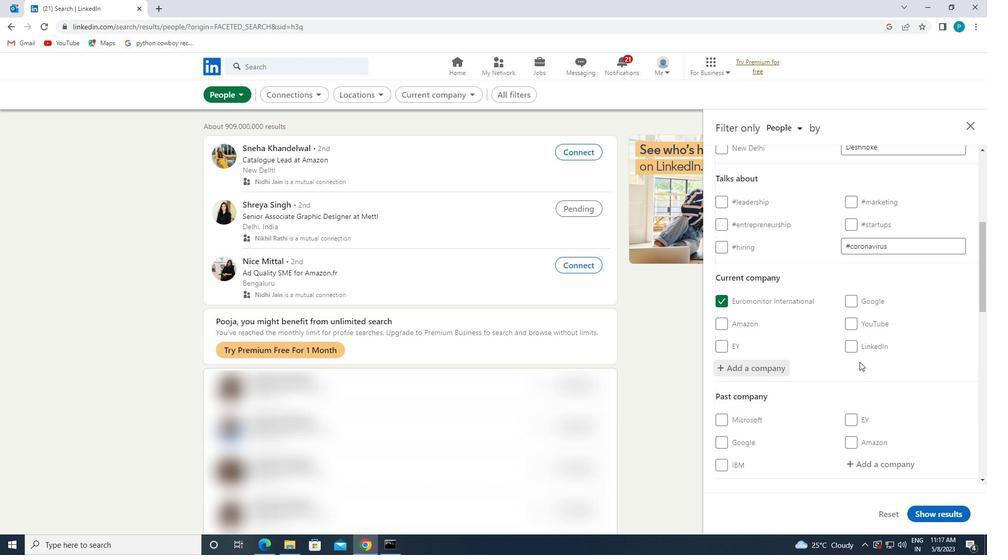 
Action: Mouse scrolled (858, 359) with delta (0, 0)
Screenshot: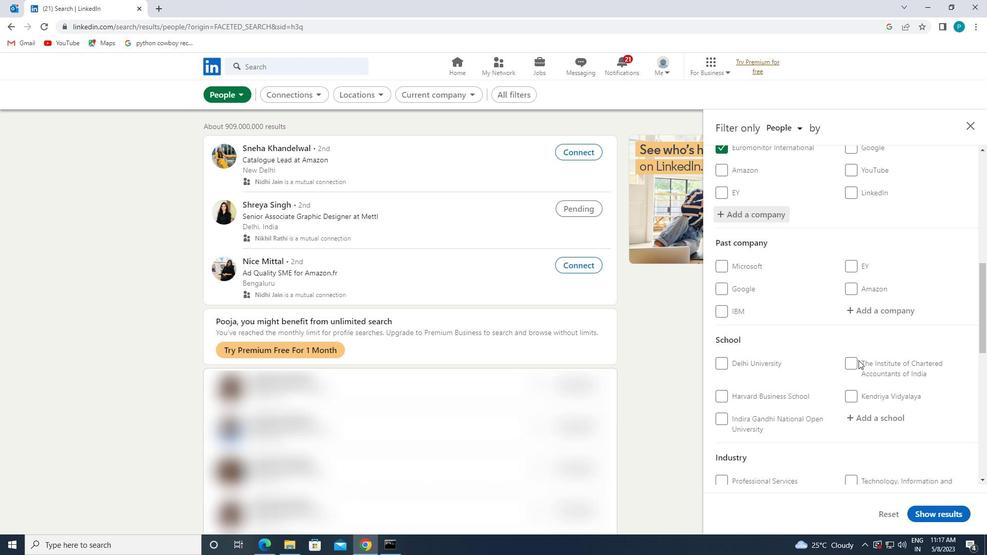 
Action: Mouse scrolled (858, 359) with delta (0, 0)
Screenshot: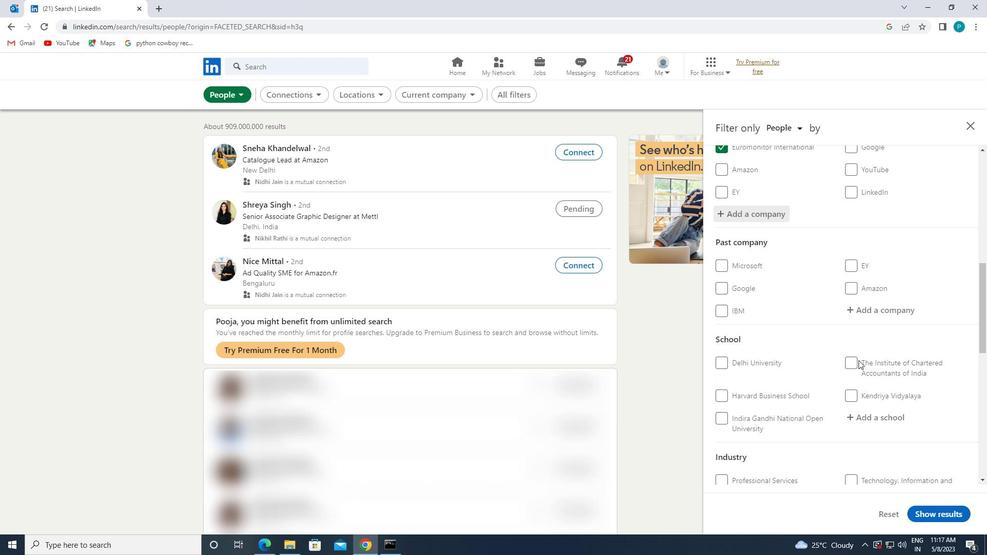 
Action: Mouse scrolled (858, 359) with delta (0, 0)
Screenshot: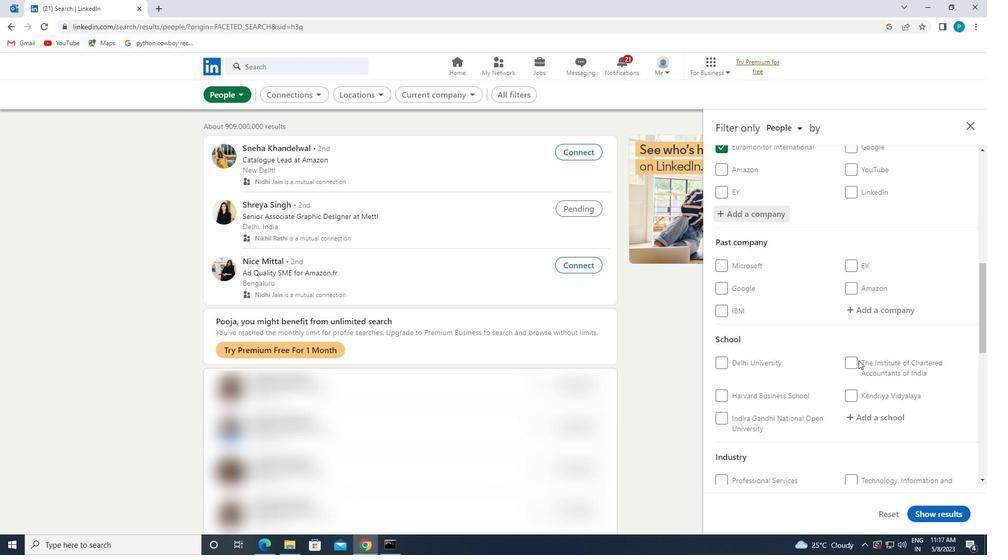 
Action: Mouse moved to (869, 259)
Screenshot: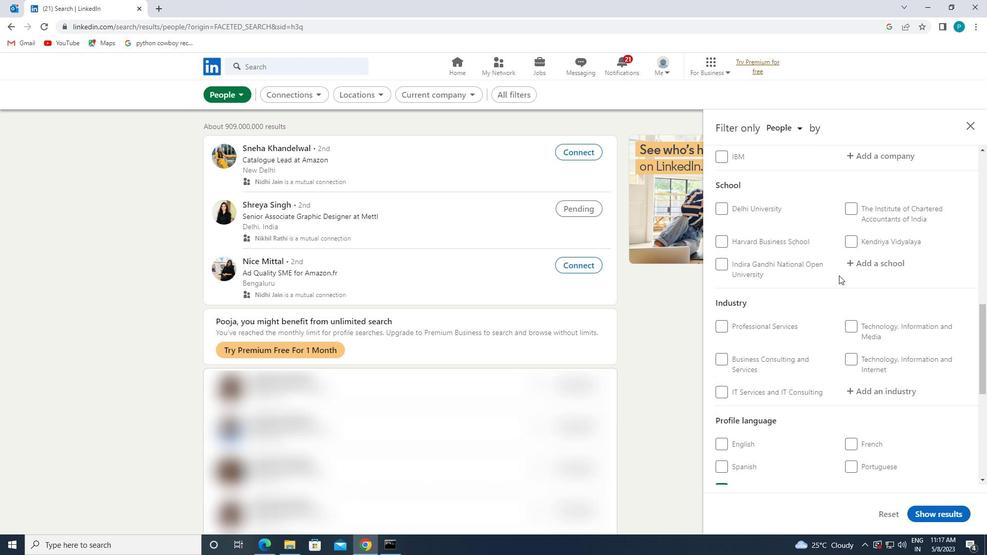 
Action: Mouse pressed left at (869, 259)
Screenshot: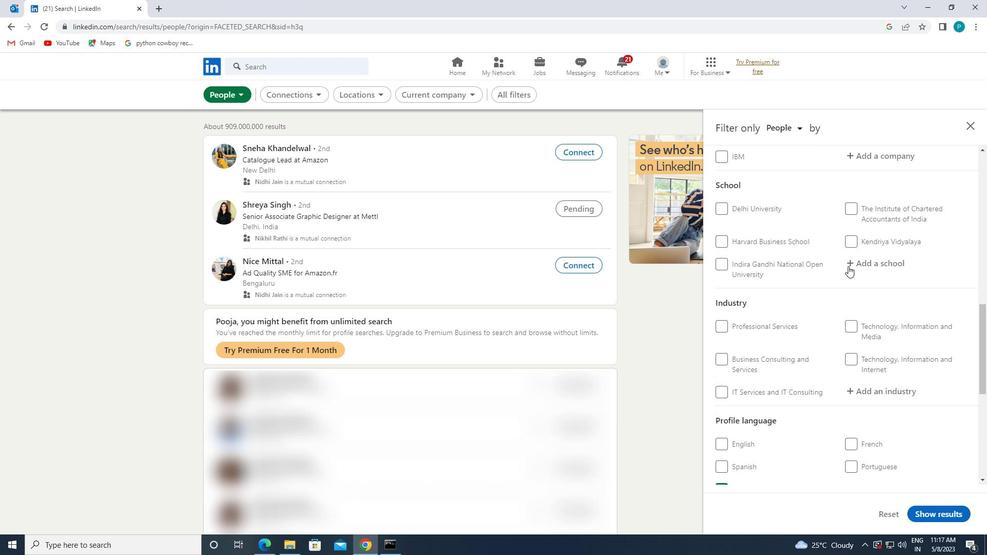 
Action: Key pressed <Key.caps_lock>C<Key.caps_lock>OTTON
Screenshot: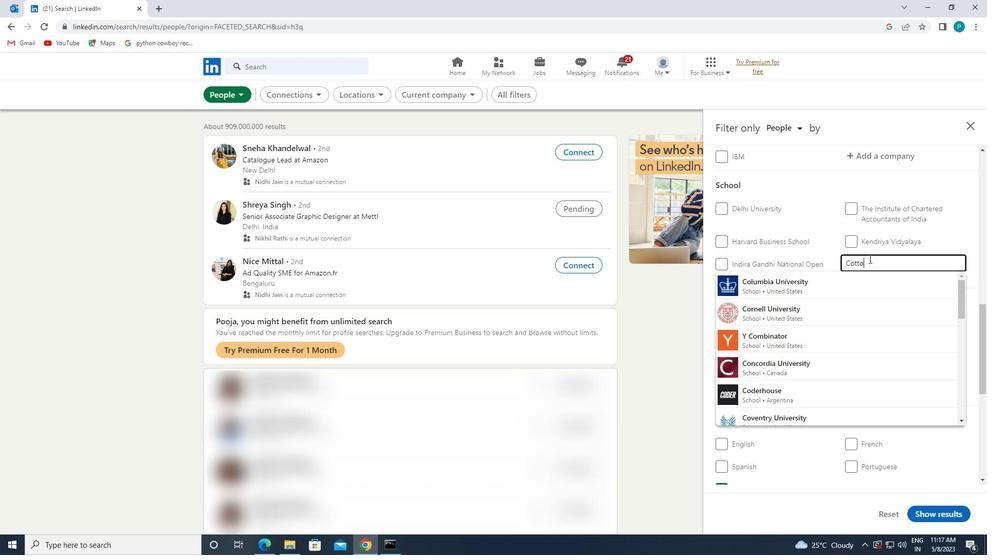 
Action: Mouse moved to (874, 275)
Screenshot: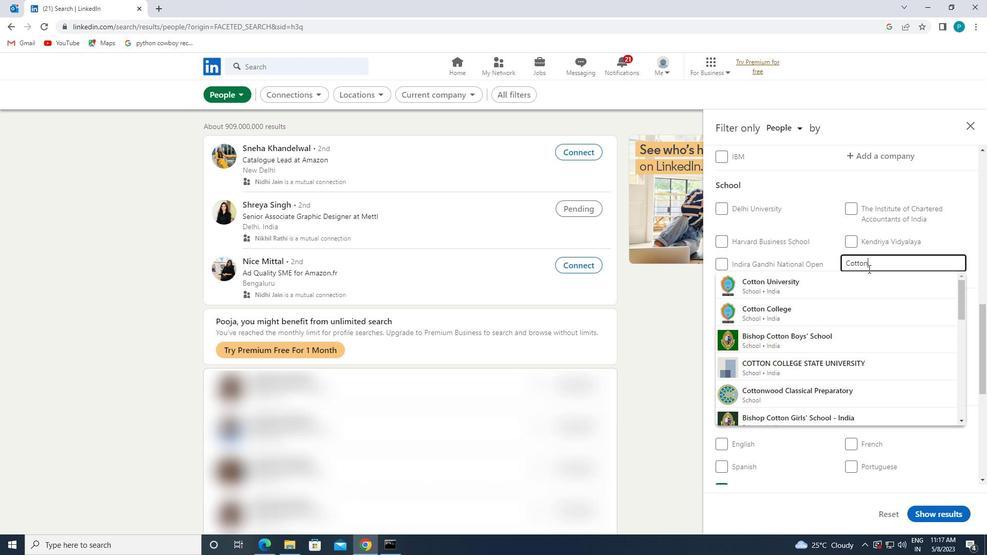 
Action: Mouse pressed left at (874, 275)
Screenshot: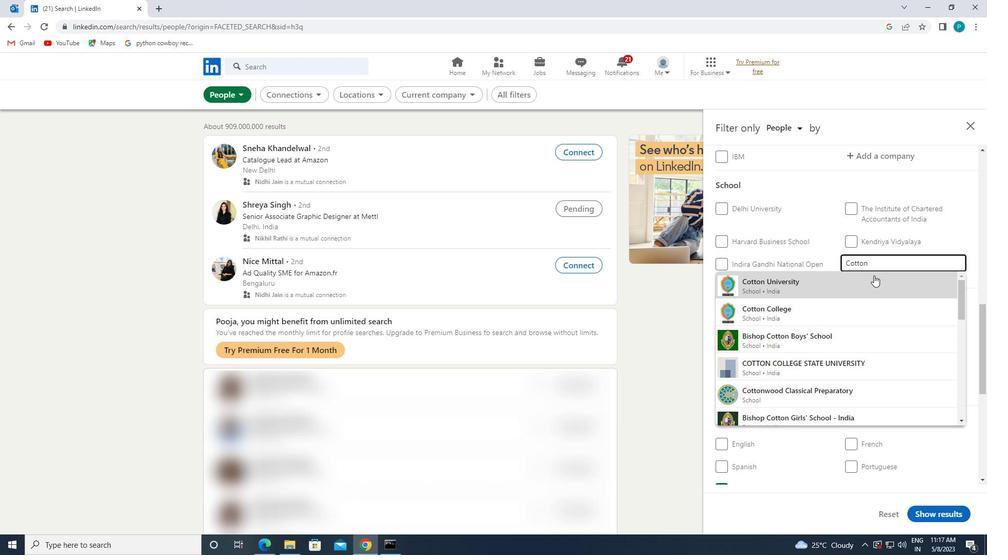 
Action: Mouse scrolled (874, 275) with delta (0, 0)
Screenshot: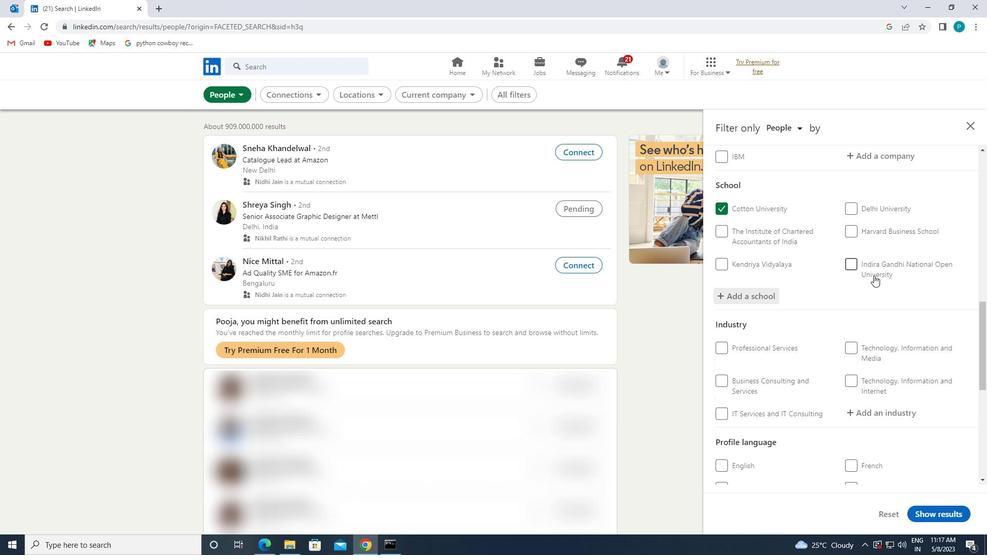 
Action: Mouse scrolled (874, 275) with delta (0, 0)
Screenshot: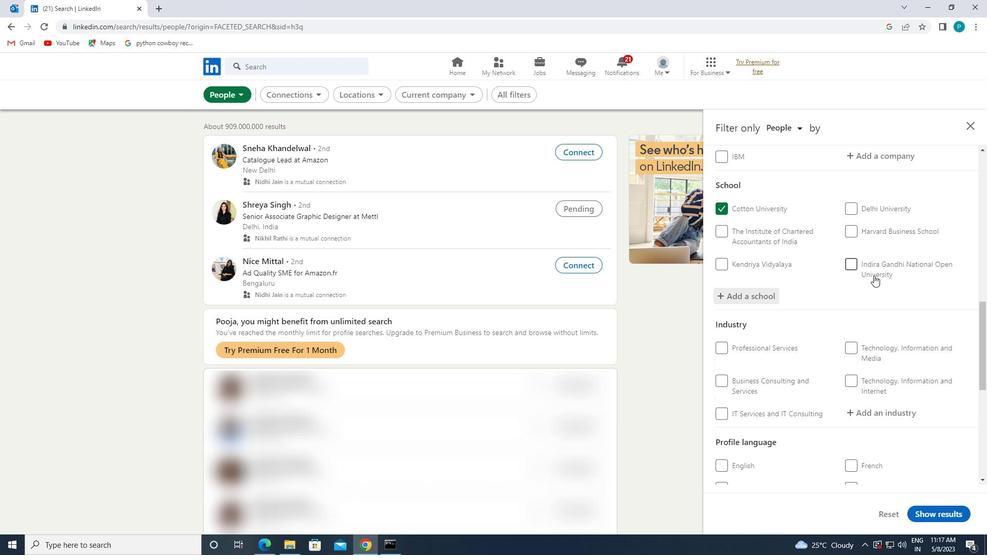 
Action: Mouse moved to (880, 282)
Screenshot: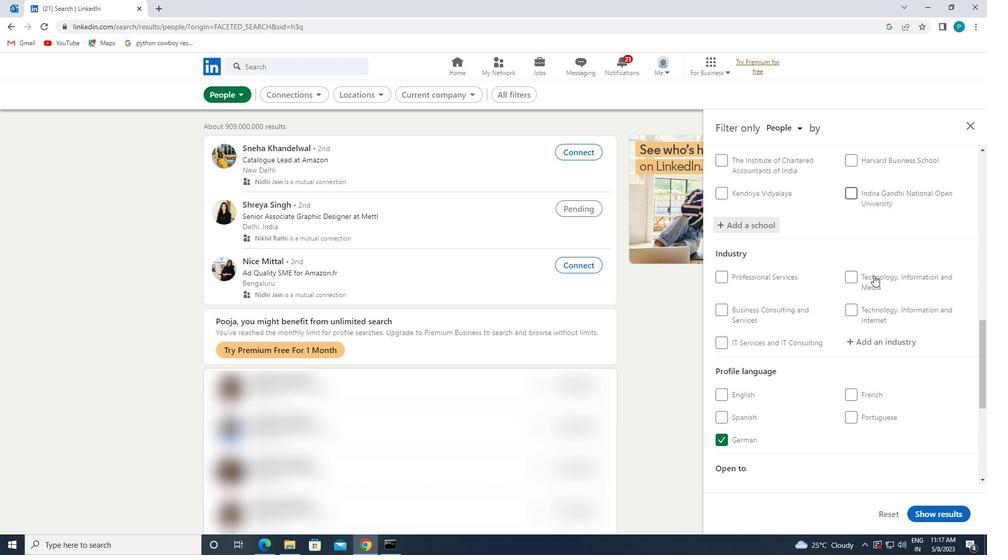 
Action: Mouse scrolled (880, 281) with delta (0, 0)
Screenshot: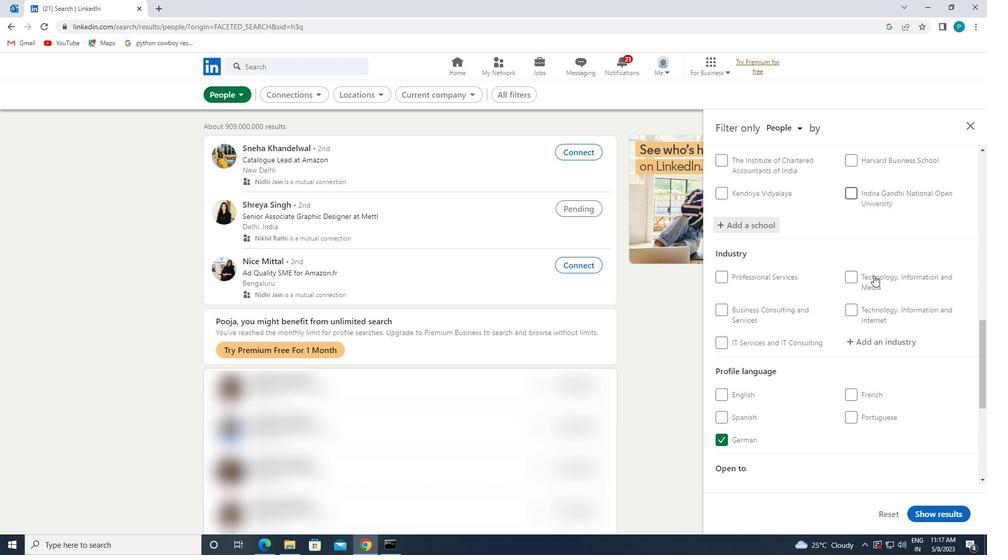 
Action: Mouse moved to (881, 283)
Screenshot: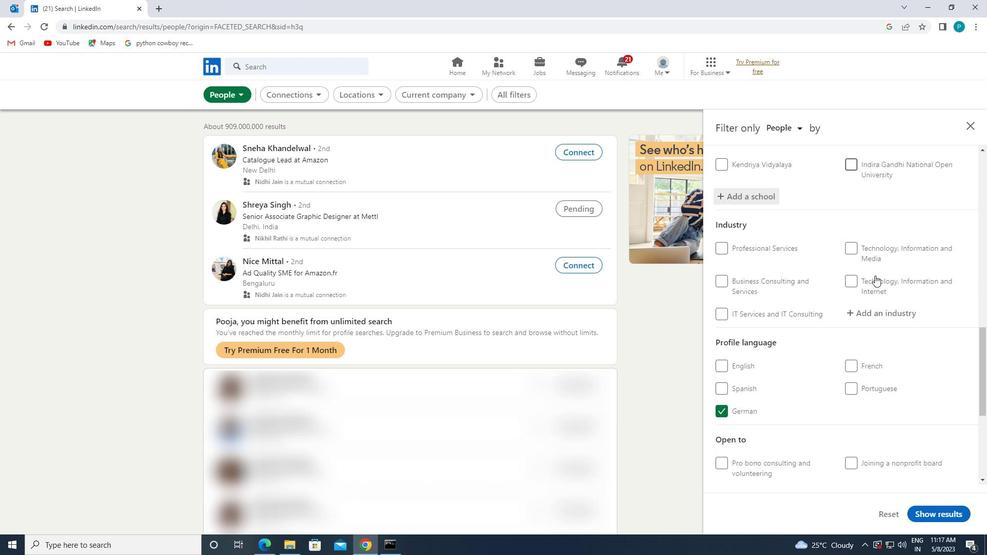 
Action: Mouse scrolled (881, 283) with delta (0, 0)
Screenshot: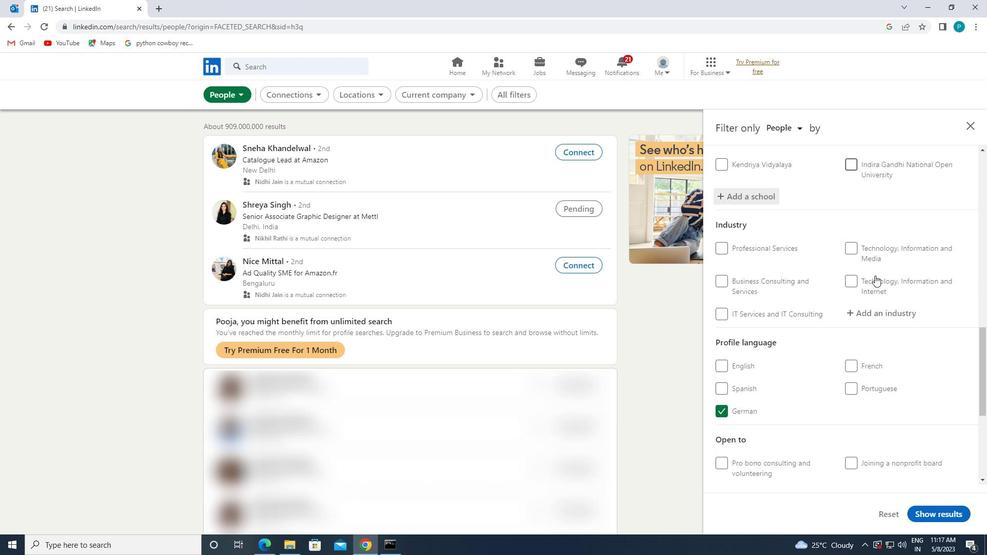 
Action: Mouse moved to (872, 207)
Screenshot: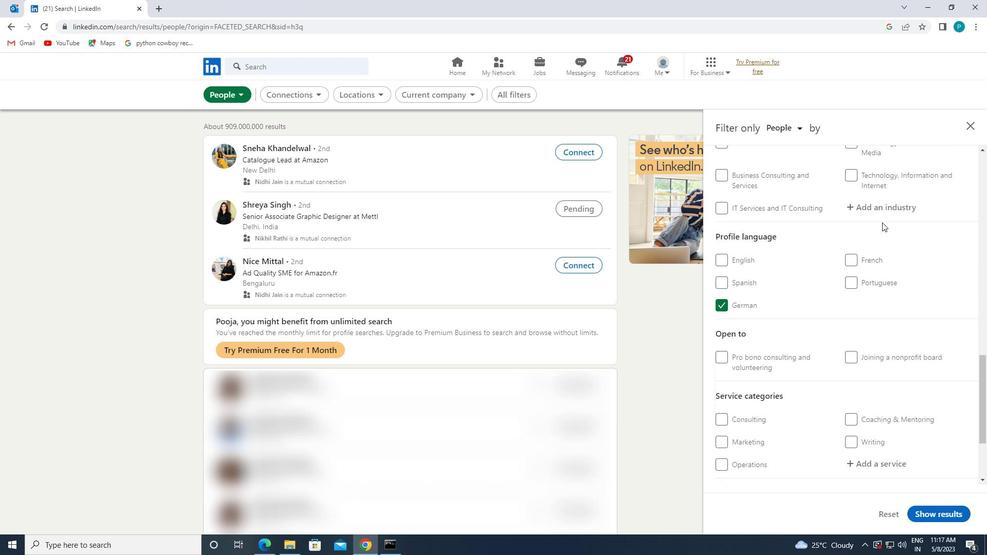 
Action: Mouse pressed left at (872, 207)
Screenshot: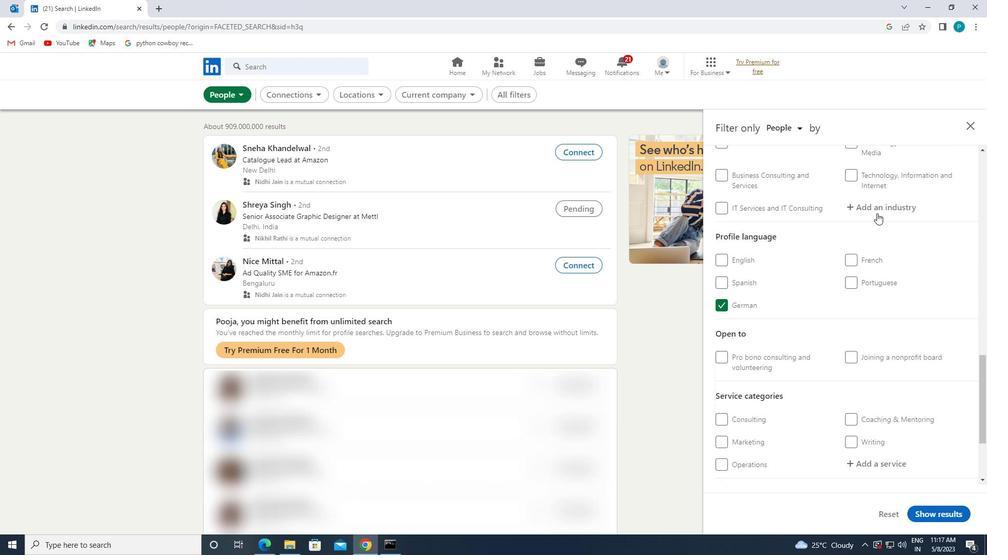 
Action: Key pressed <Key.caps_lock>P<Key.caps_lock>ROFESSIONAL
Screenshot: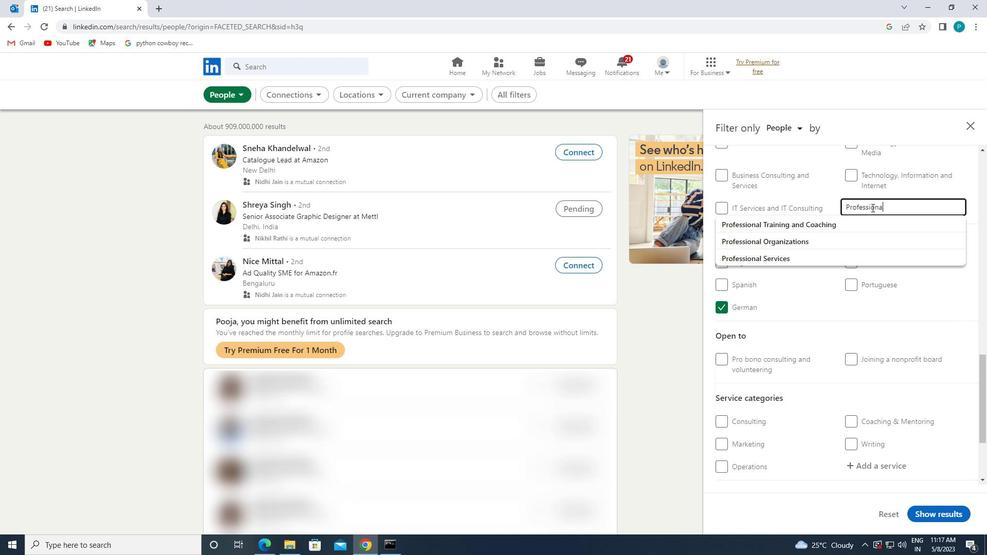 
Action: Mouse moved to (853, 252)
Screenshot: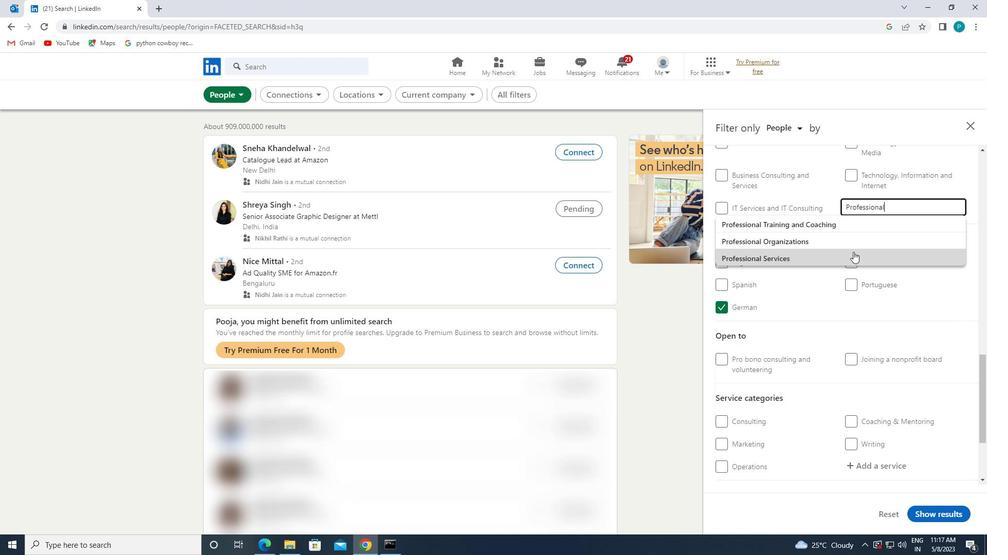 
Action: Mouse pressed left at (853, 252)
Screenshot: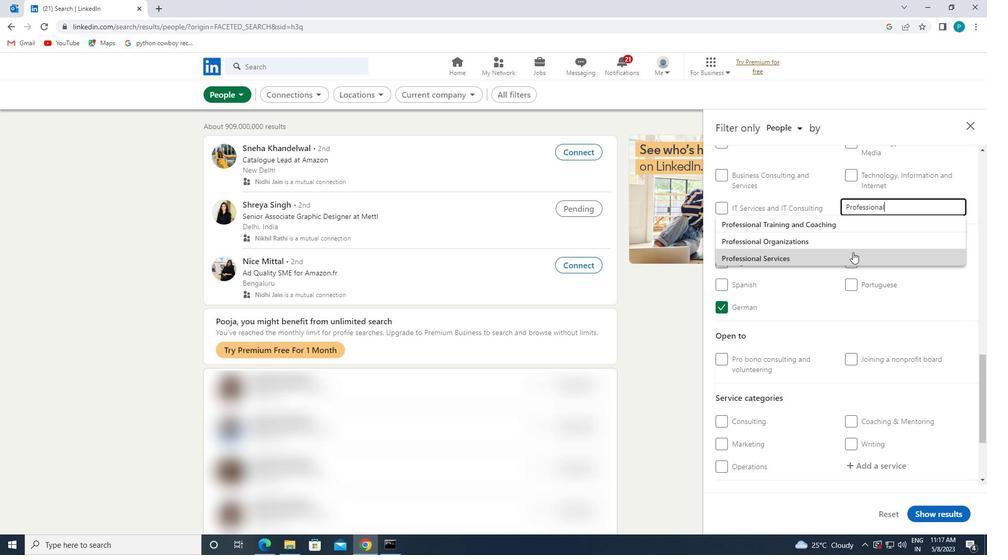 
Action: Mouse scrolled (853, 251) with delta (0, 0)
Screenshot: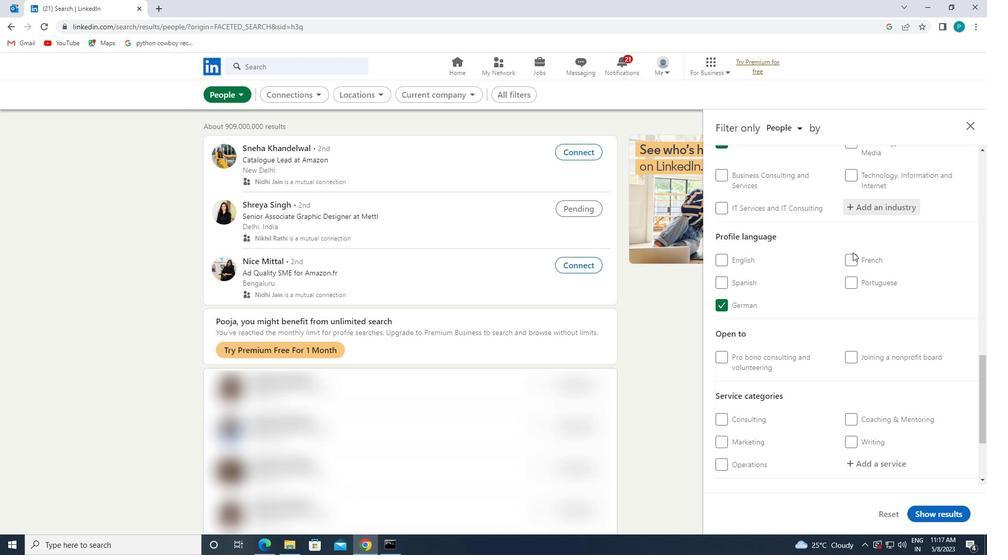 
Action: Mouse scrolled (853, 251) with delta (0, 0)
Screenshot: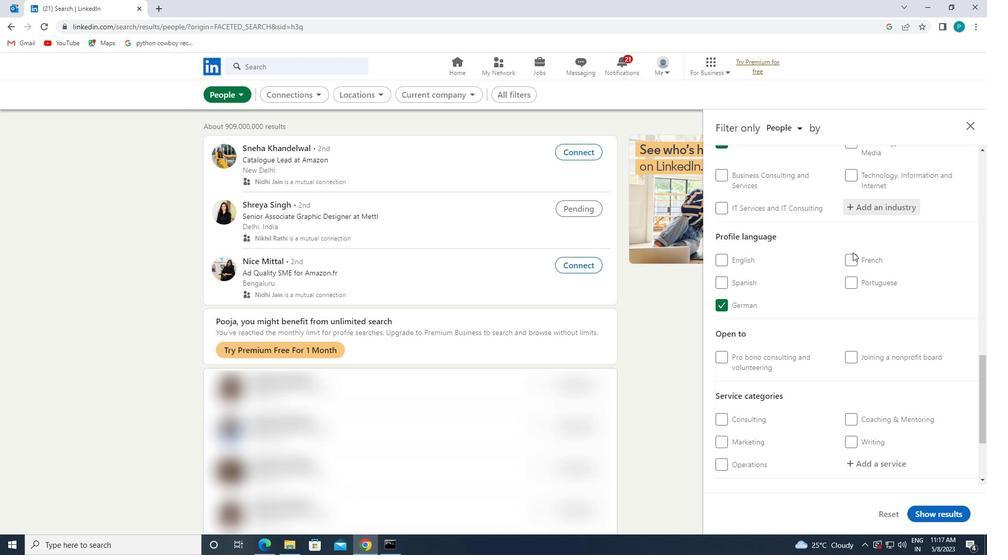 
Action: Mouse moved to (866, 282)
Screenshot: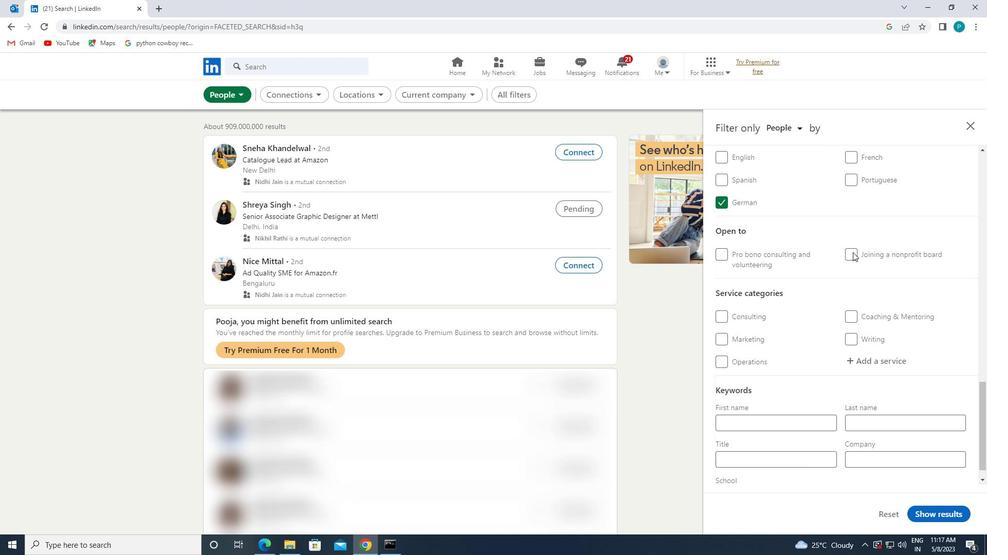 
Action: Mouse scrolled (866, 281) with delta (0, 0)
Screenshot: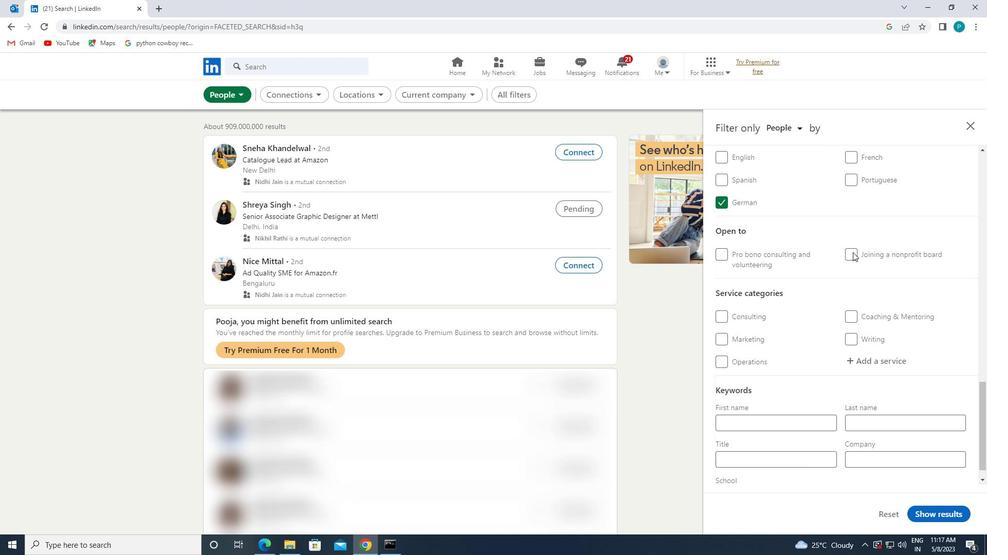 
Action: Mouse moved to (890, 333)
Screenshot: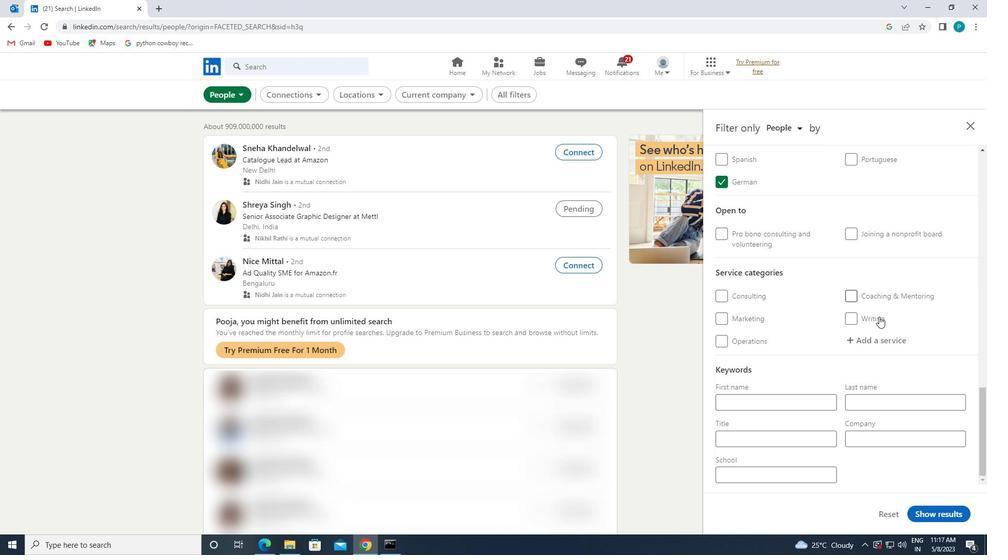 
Action: Mouse pressed left at (890, 333)
Screenshot: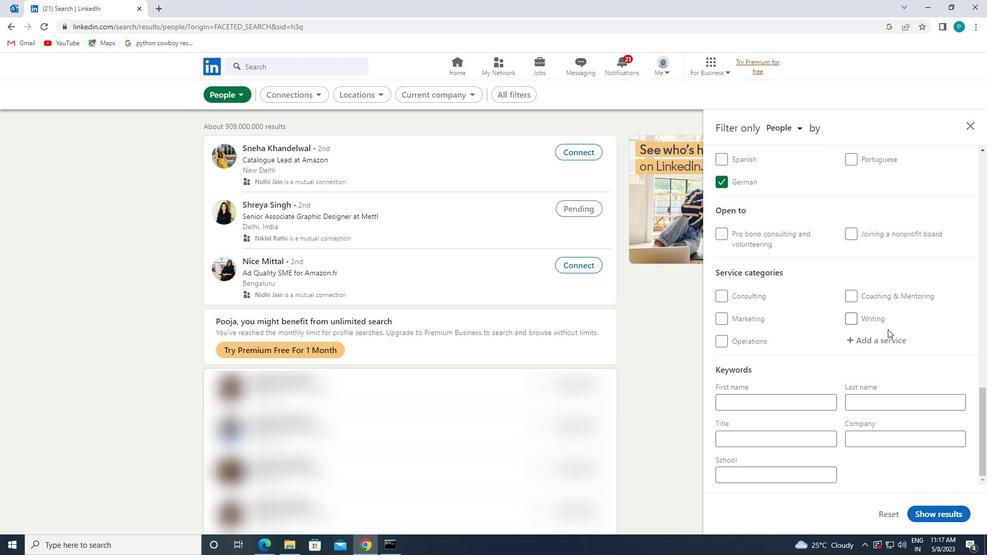 
Action: Mouse moved to (890, 333)
Screenshot: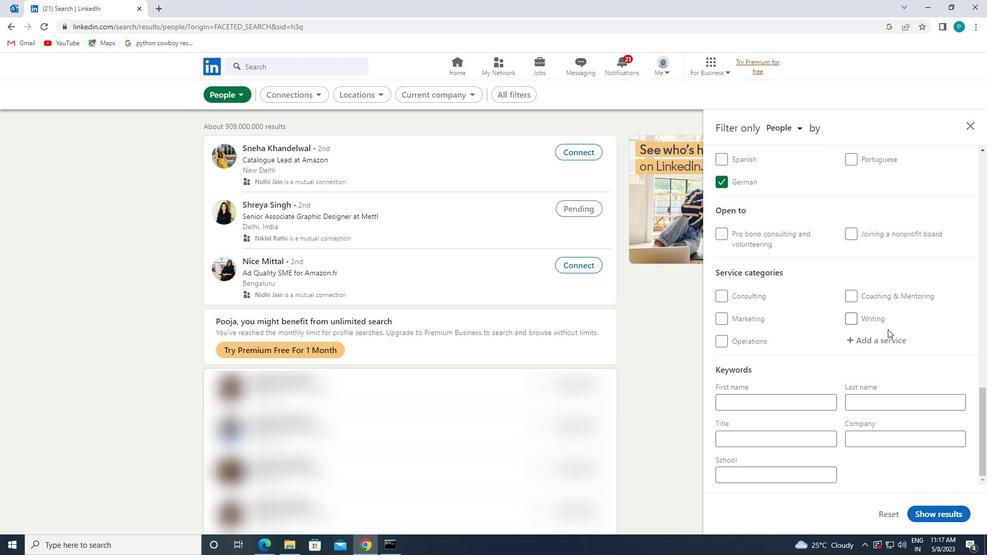 
Action: Key pressed <Key.caps_lock>M<Key.caps_lock>OBILE
Screenshot: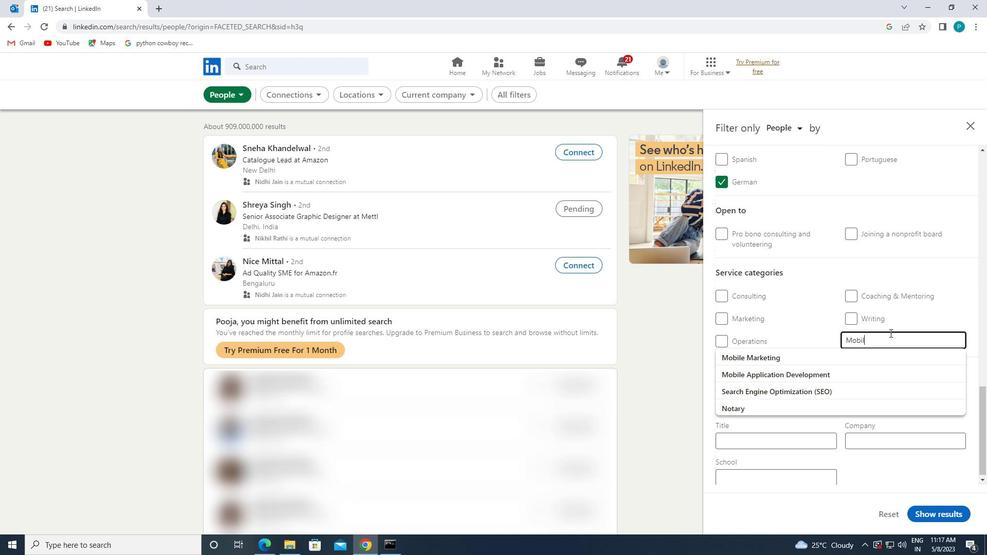 
Action: Mouse moved to (862, 359)
Screenshot: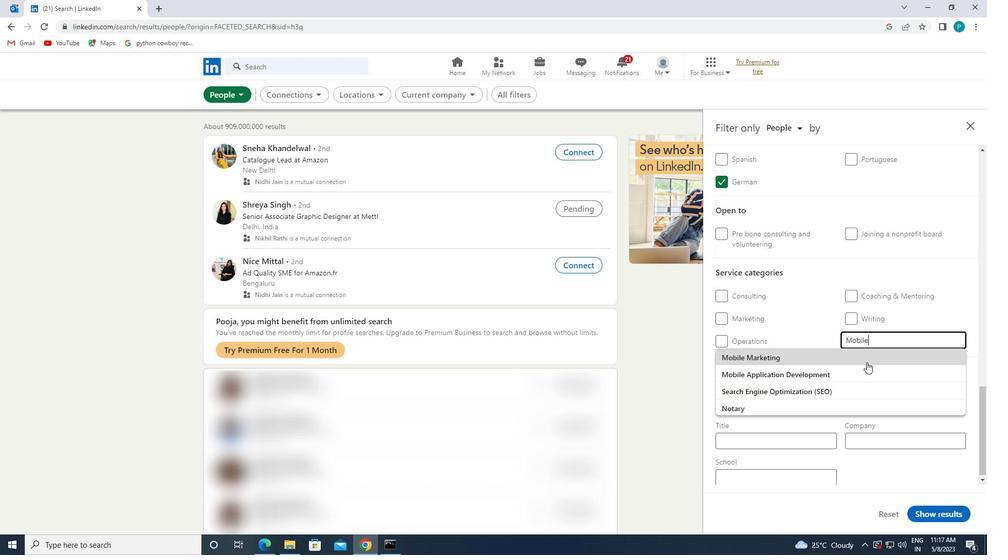 
Action: Mouse pressed left at (862, 359)
Screenshot: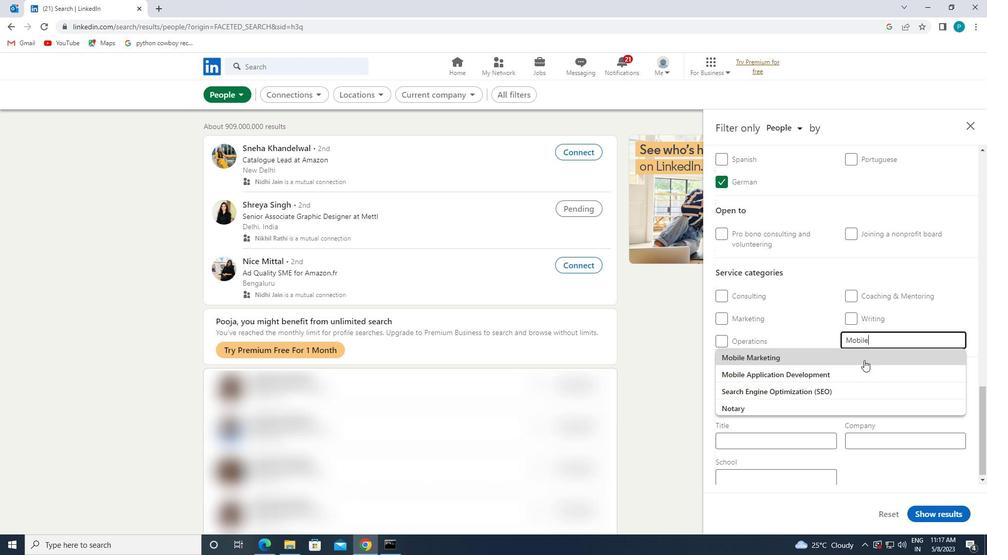 
Action: Mouse scrolled (862, 358) with delta (0, 0)
Screenshot: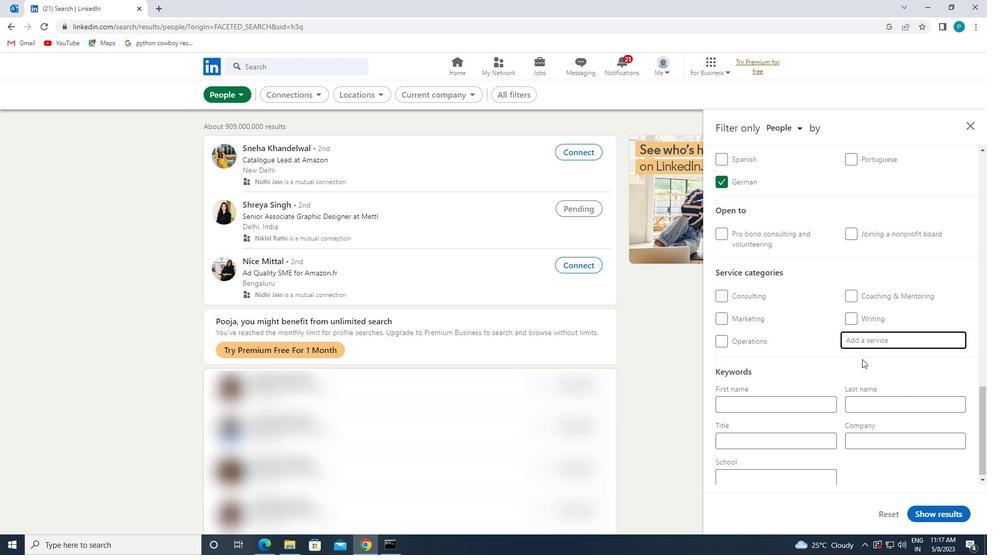 
Action: Mouse scrolled (862, 358) with delta (0, 0)
Screenshot: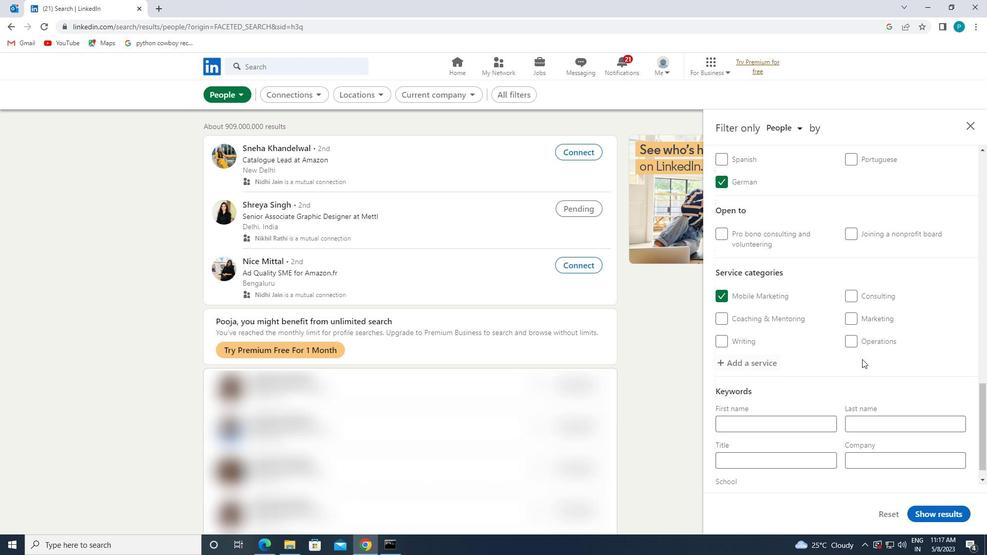 
Action: Mouse scrolled (862, 358) with delta (0, 0)
Screenshot: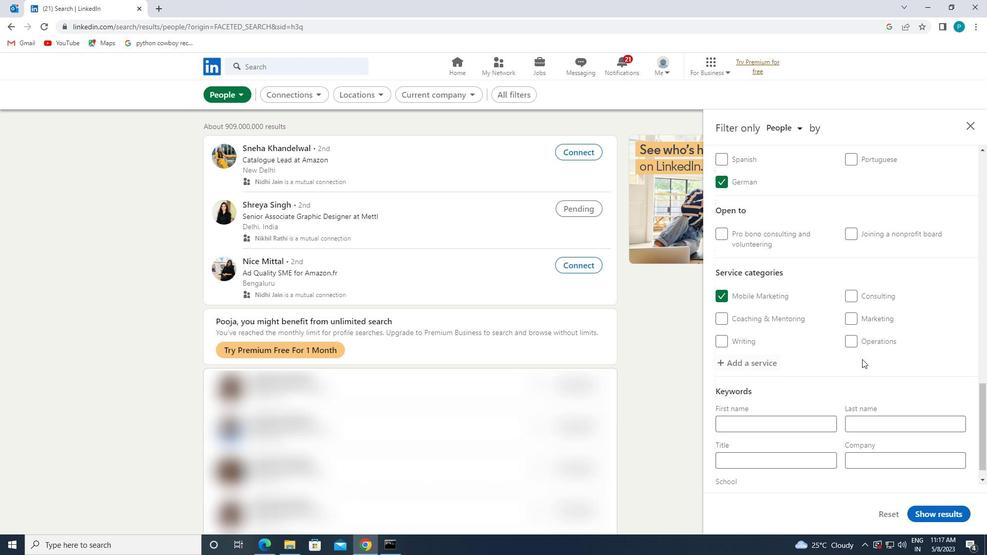 
Action: Mouse moved to (818, 441)
Screenshot: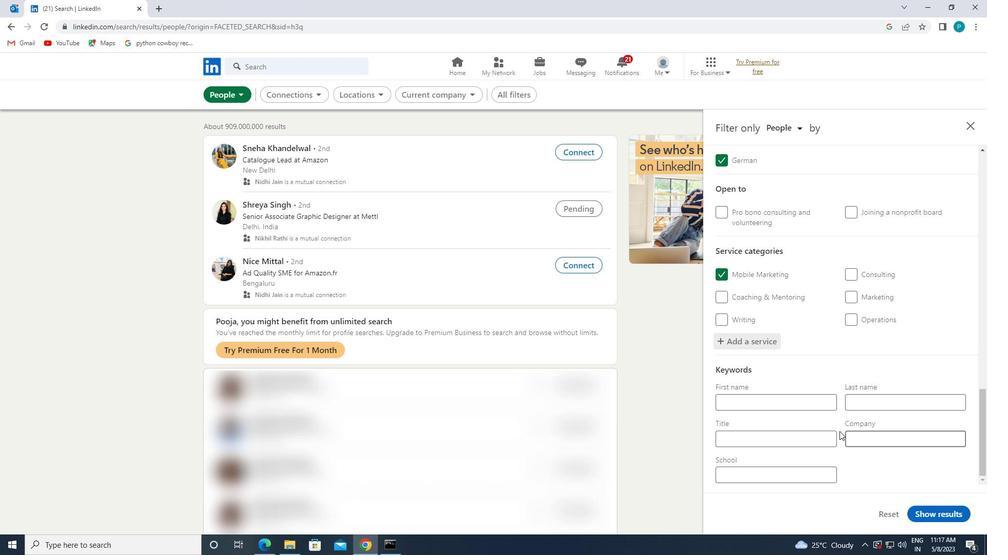 
Action: Mouse pressed left at (818, 441)
Screenshot: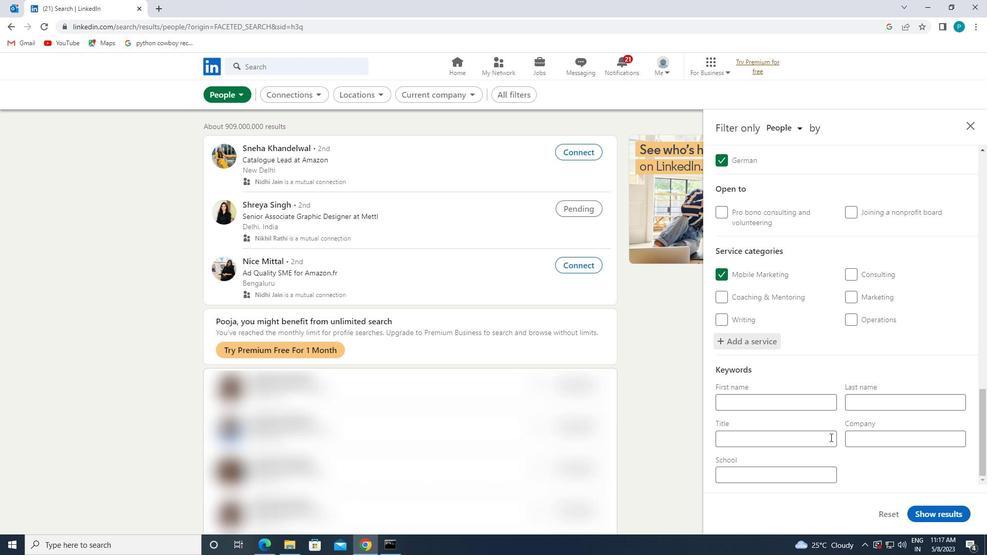 
Action: Key pressed <Key.caps_lock>C<Key.caps_lock>HIEF<Key.space><Key.caps_lock>P<Key.caps_lock>EOPLE<Key.space><Key.caps_lock>O<Key.caps_lock>FFICER
Screenshot: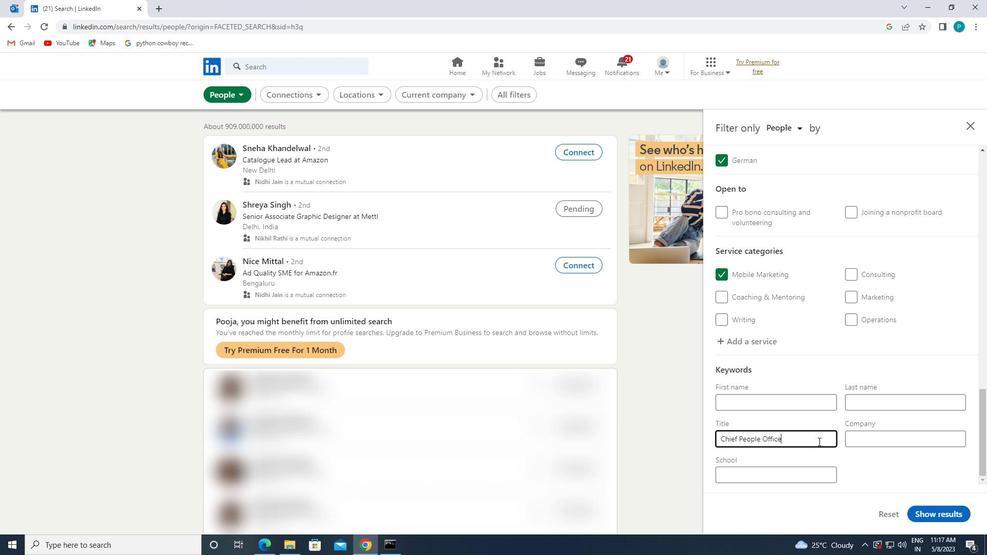 
Action: Mouse moved to (945, 513)
Screenshot: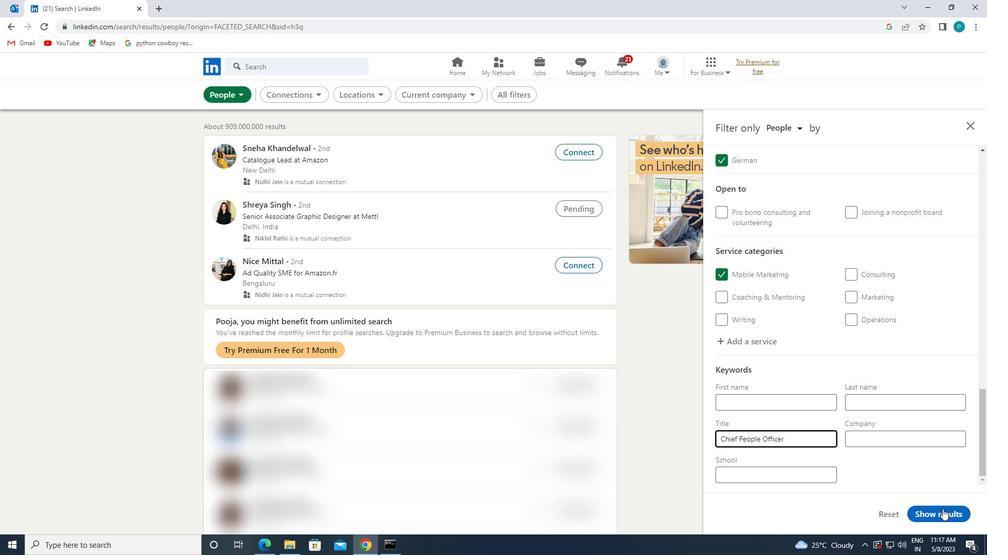 
Action: Mouse pressed left at (945, 513)
Screenshot: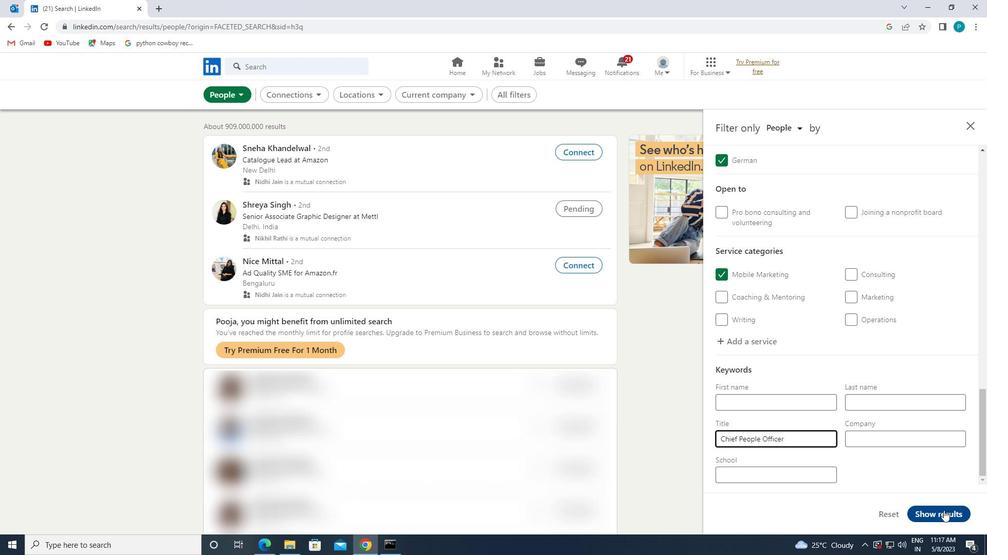 
Action: Mouse moved to (946, 513)
Screenshot: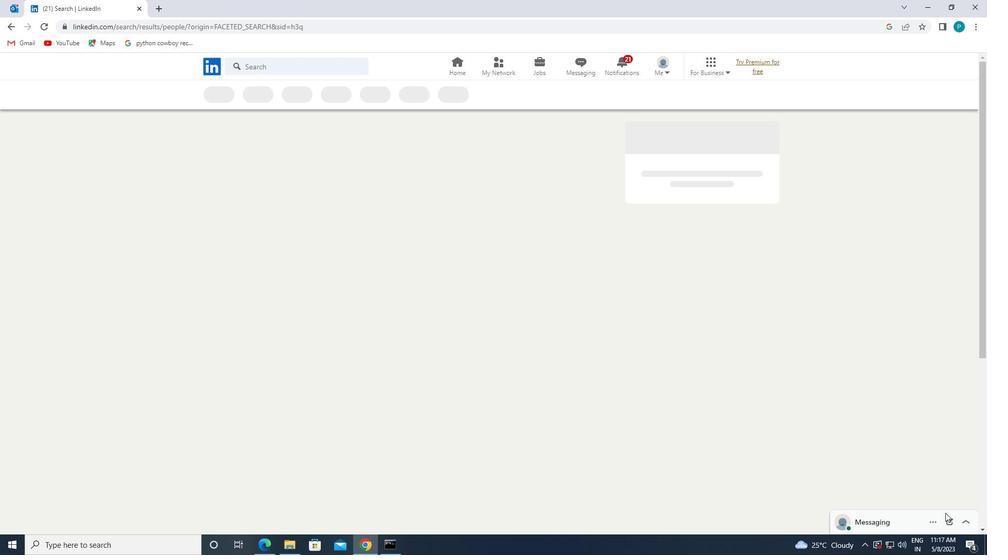 
